 Task: Find a place to stay in Barranquilla, Colombia from 5th to 16th June for 2 guests, with self check-in, a price range of ₹7000 to ₹15000, an entire place, 1 bedroom, 2 beds, and an English-speaking host.
Action: Mouse moved to (450, 94)
Screenshot: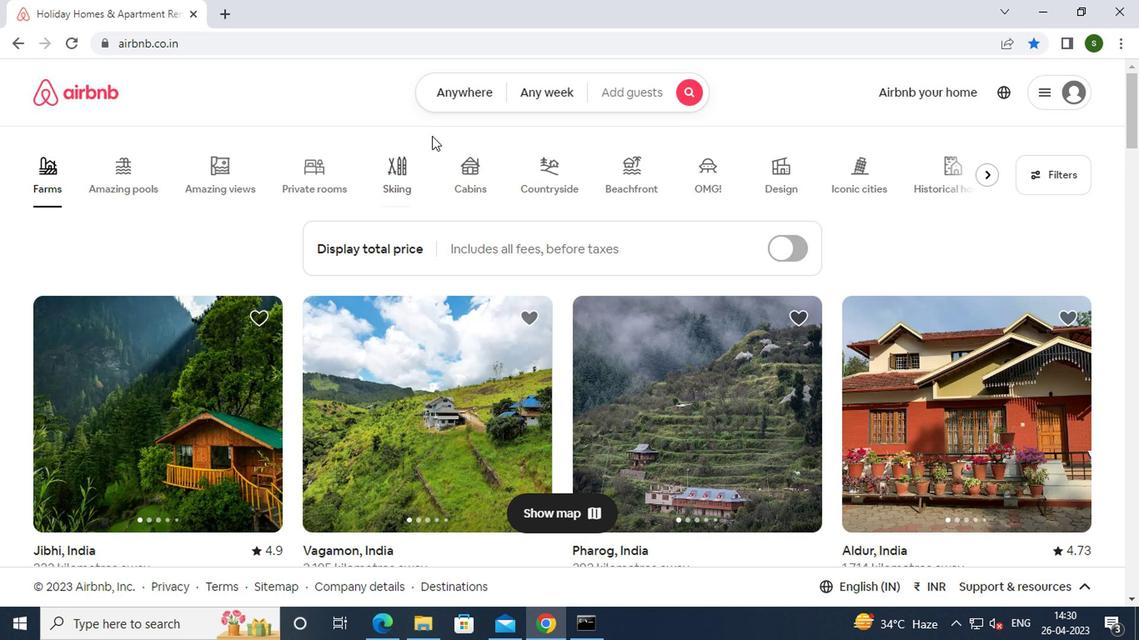 
Action: Mouse pressed left at (450, 94)
Screenshot: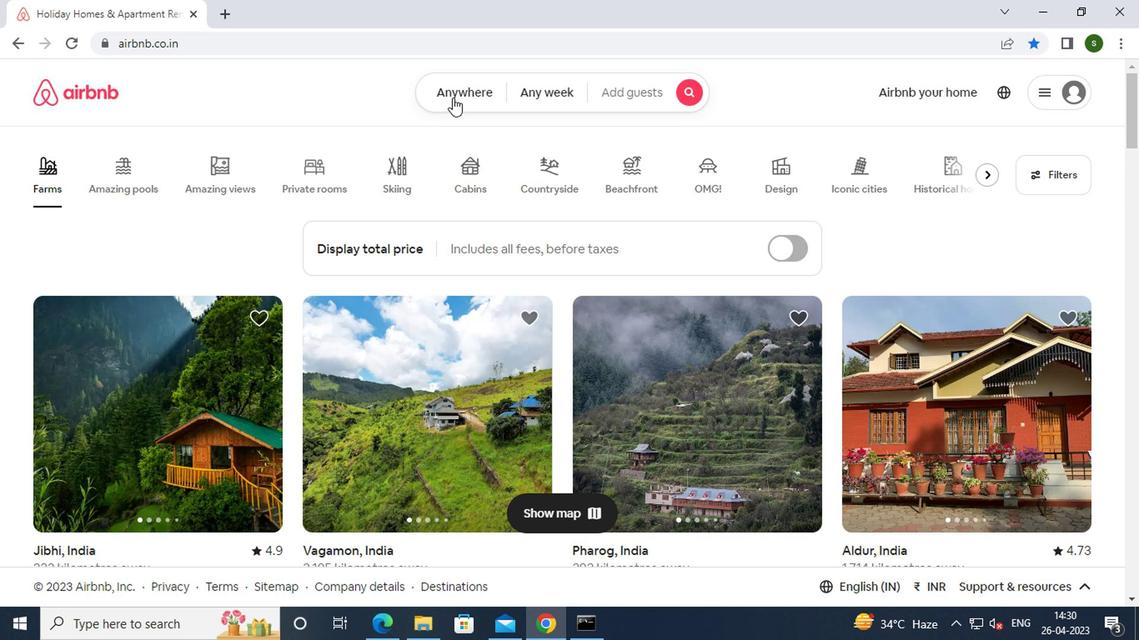 
Action: Mouse moved to (357, 154)
Screenshot: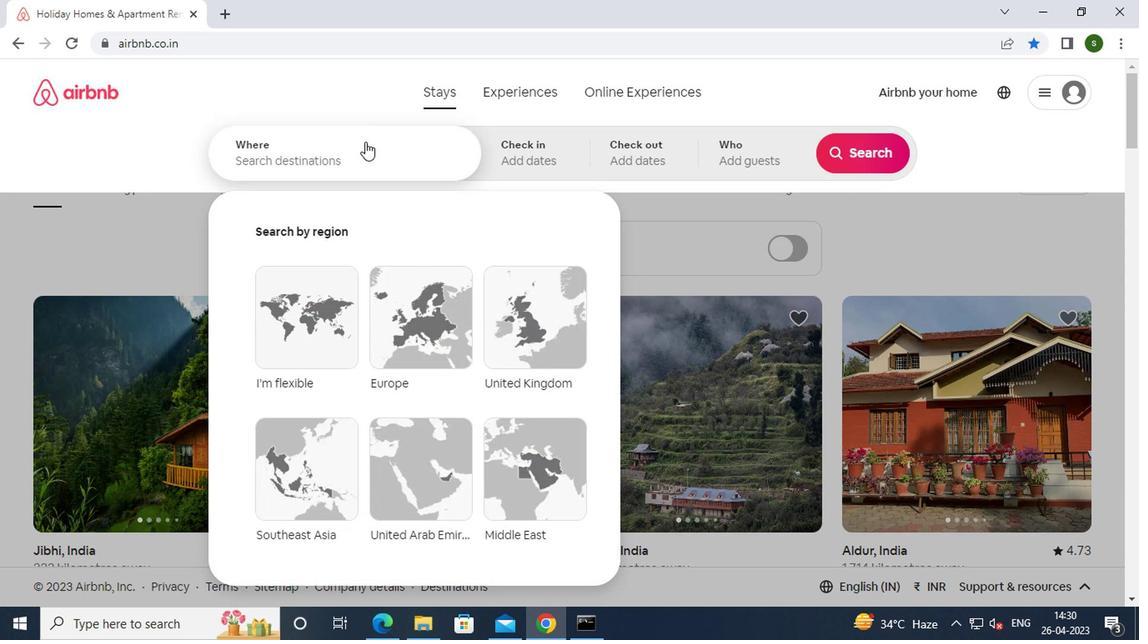 
Action: Mouse pressed left at (357, 154)
Screenshot: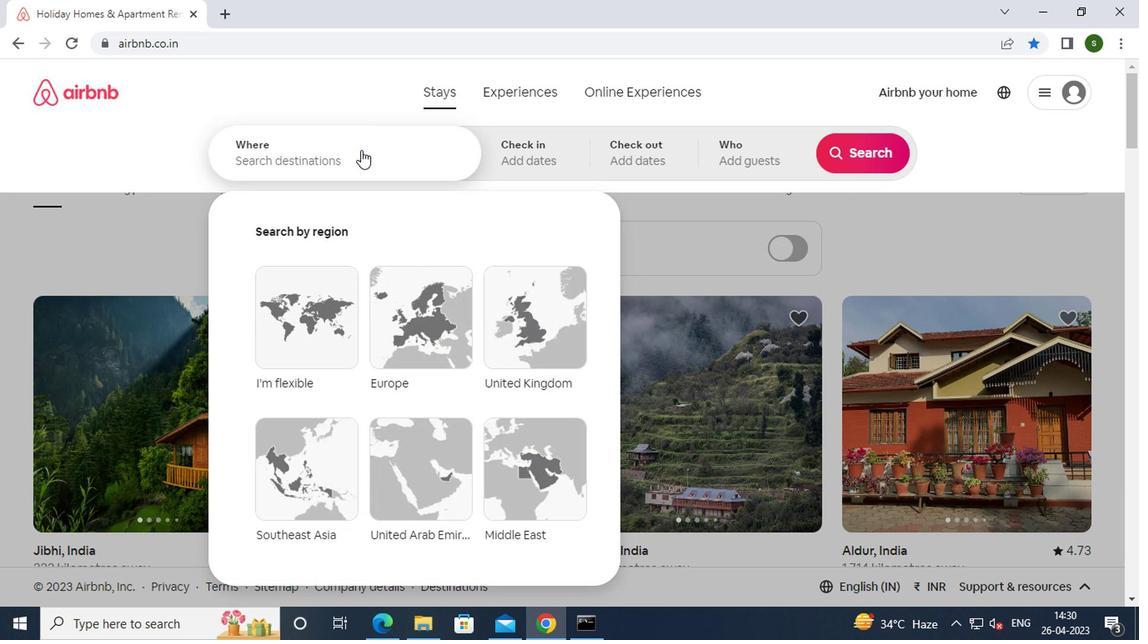 
Action: Key pressed b<Key.caps_lock>arranquilla
Screenshot: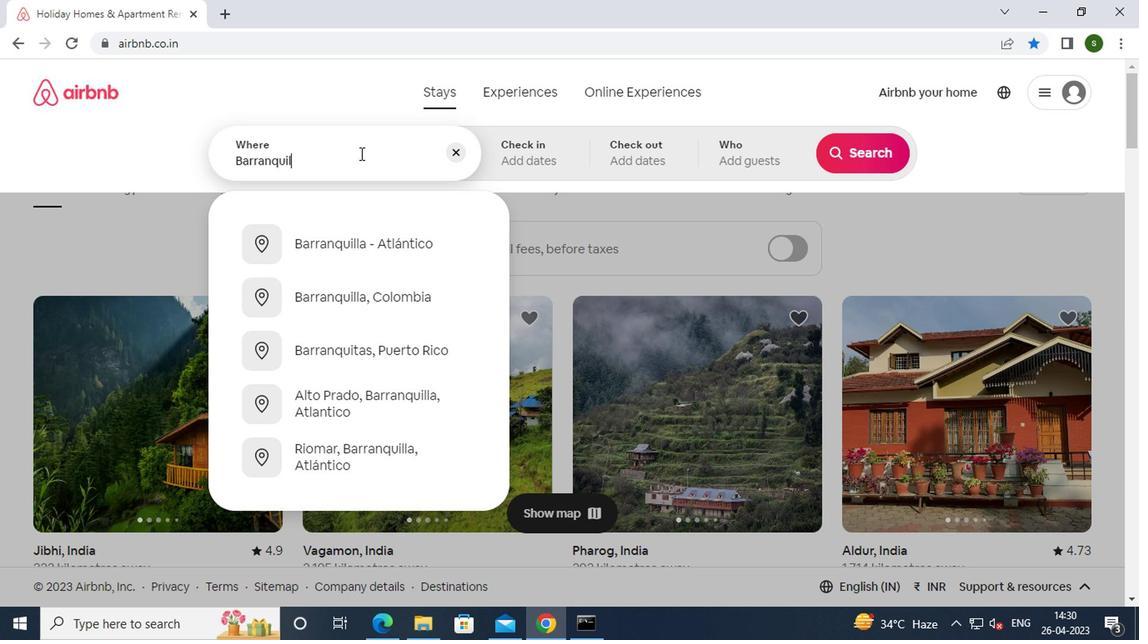 
Action: Mouse moved to (389, 297)
Screenshot: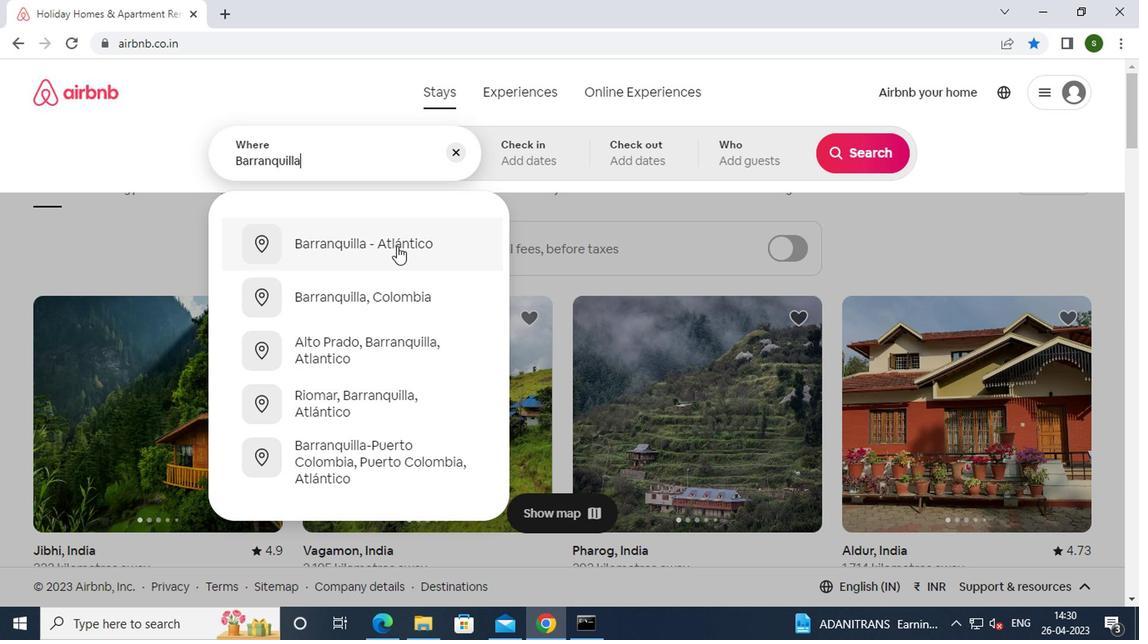
Action: Mouse pressed left at (389, 297)
Screenshot: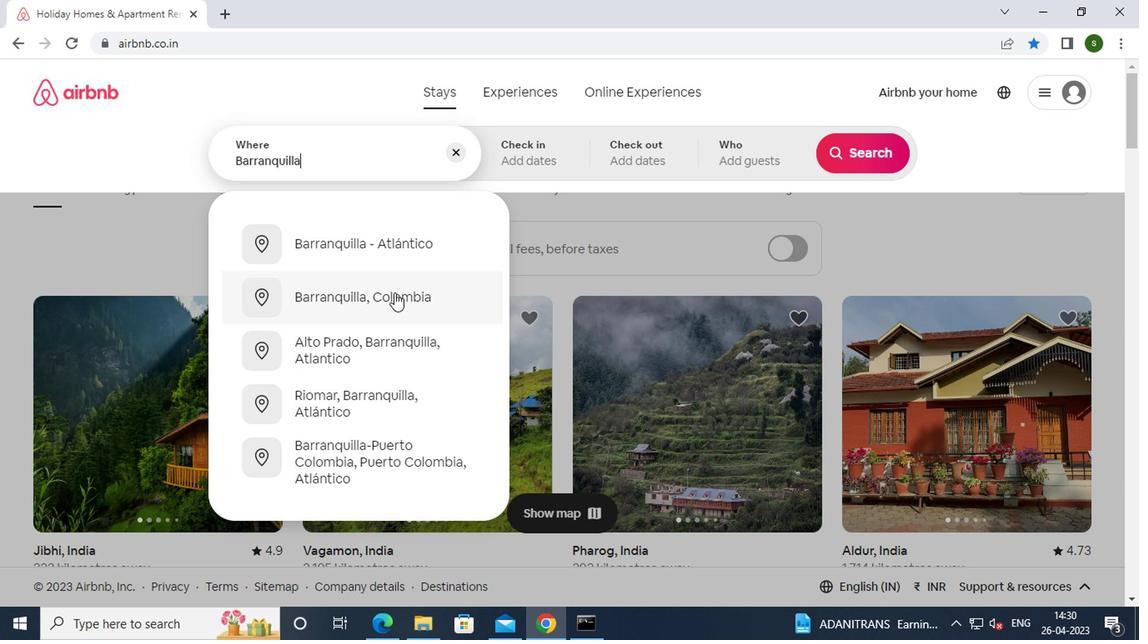
Action: Mouse moved to (851, 290)
Screenshot: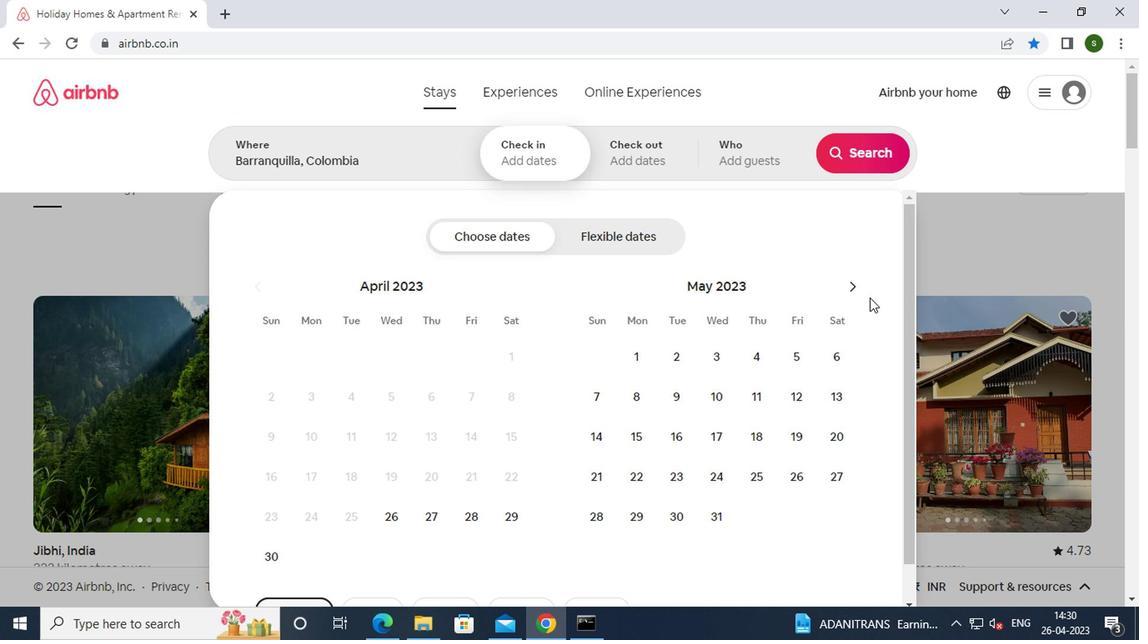 
Action: Mouse pressed left at (851, 290)
Screenshot: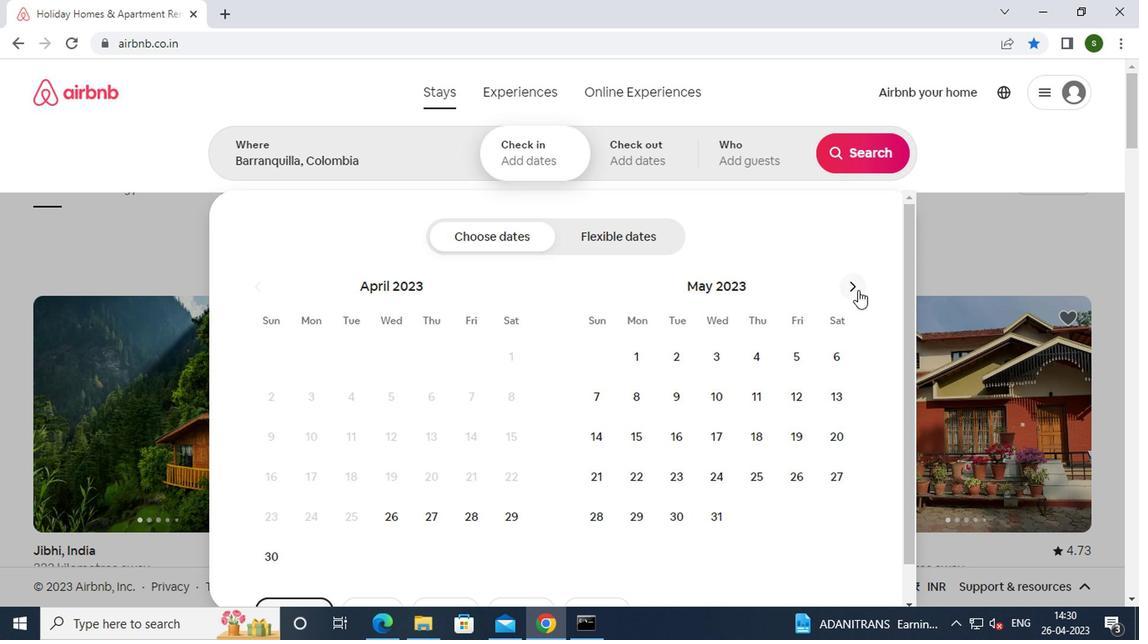 
Action: Mouse moved to (626, 395)
Screenshot: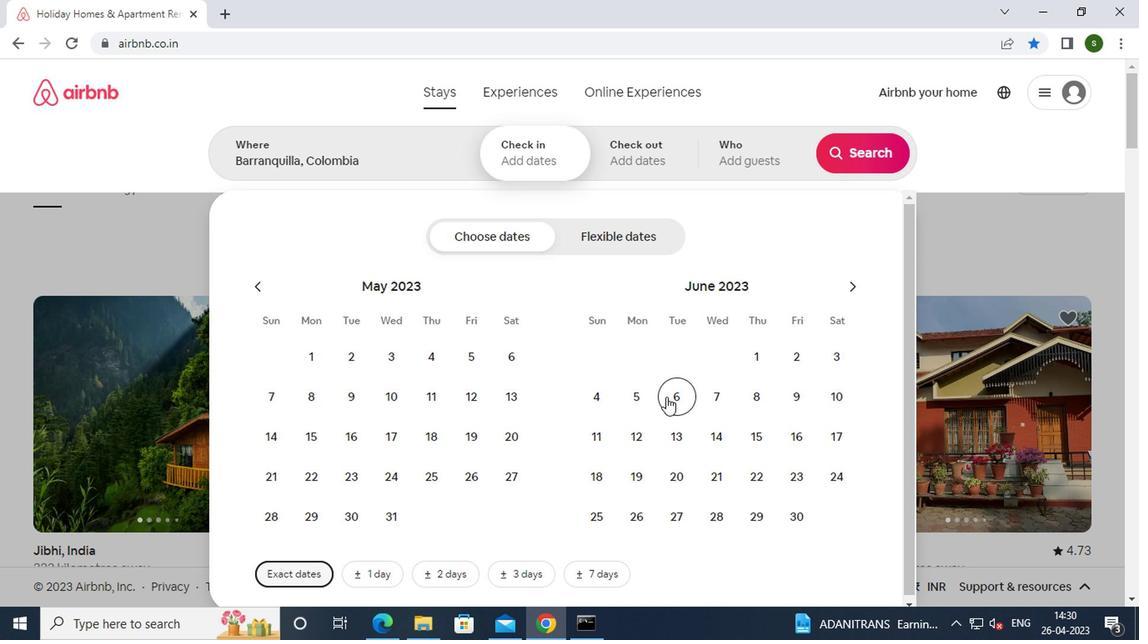 
Action: Mouse pressed left at (626, 395)
Screenshot: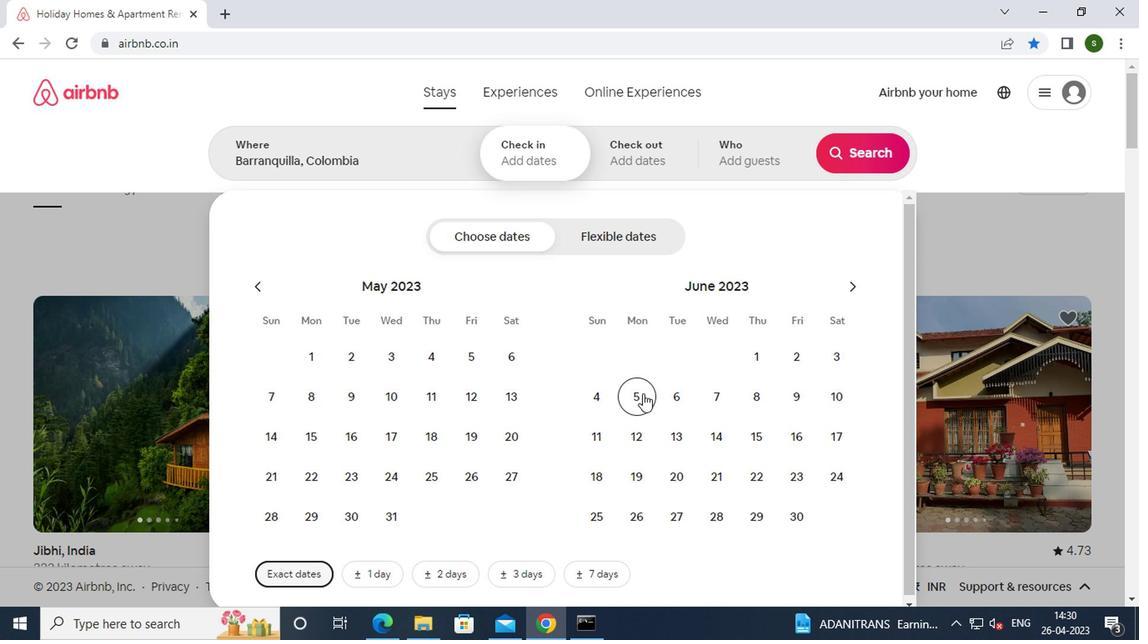 
Action: Mouse moved to (788, 437)
Screenshot: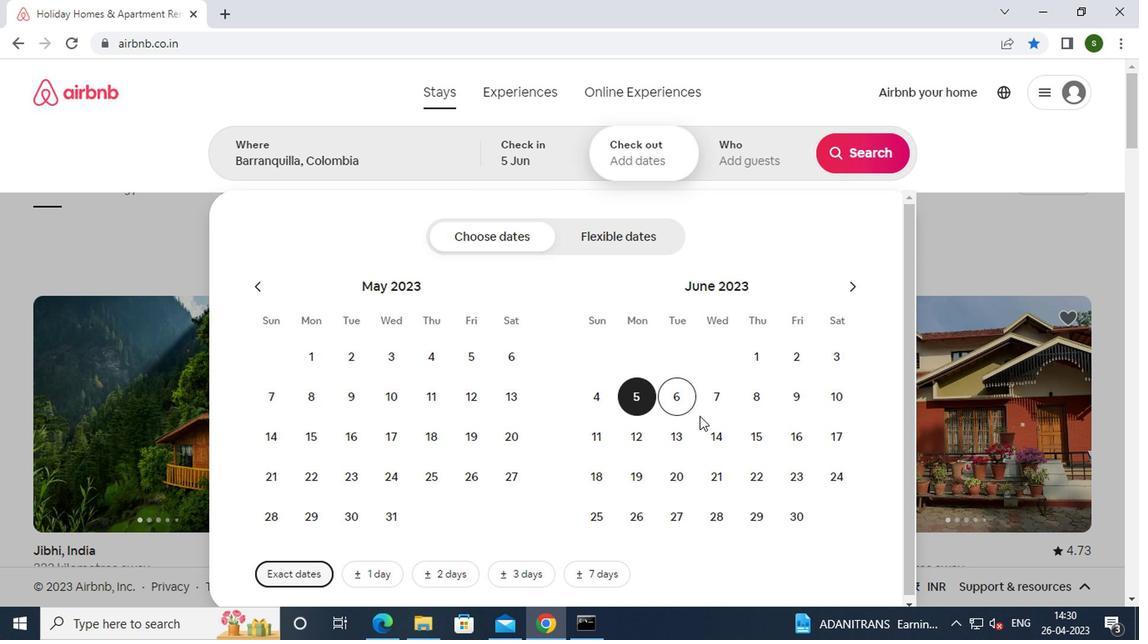 
Action: Mouse pressed left at (788, 437)
Screenshot: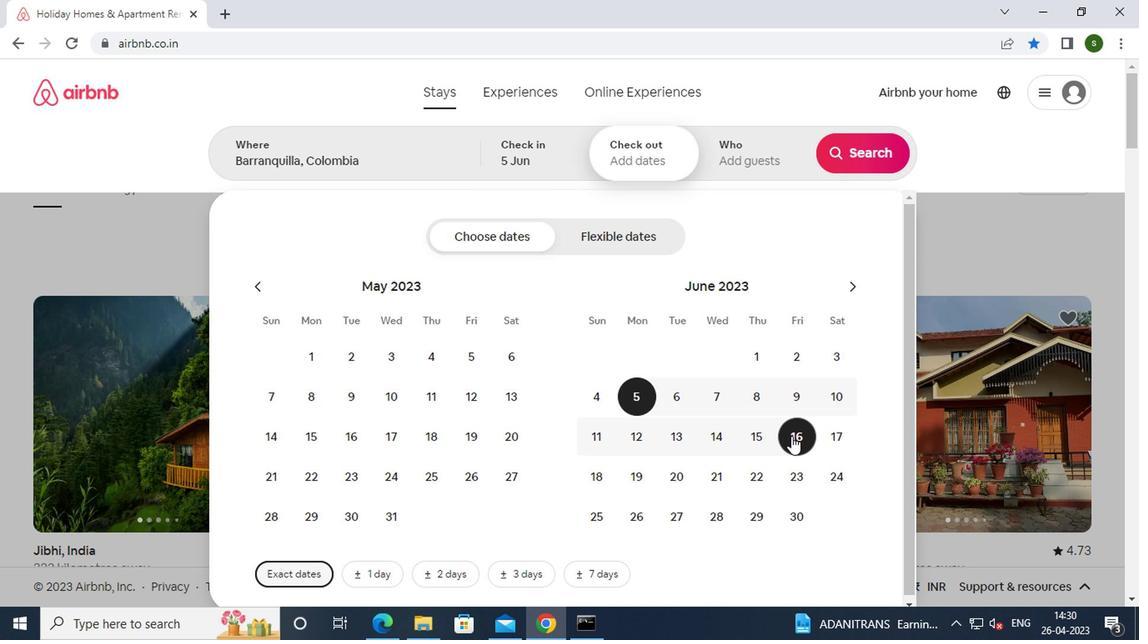 
Action: Mouse moved to (754, 164)
Screenshot: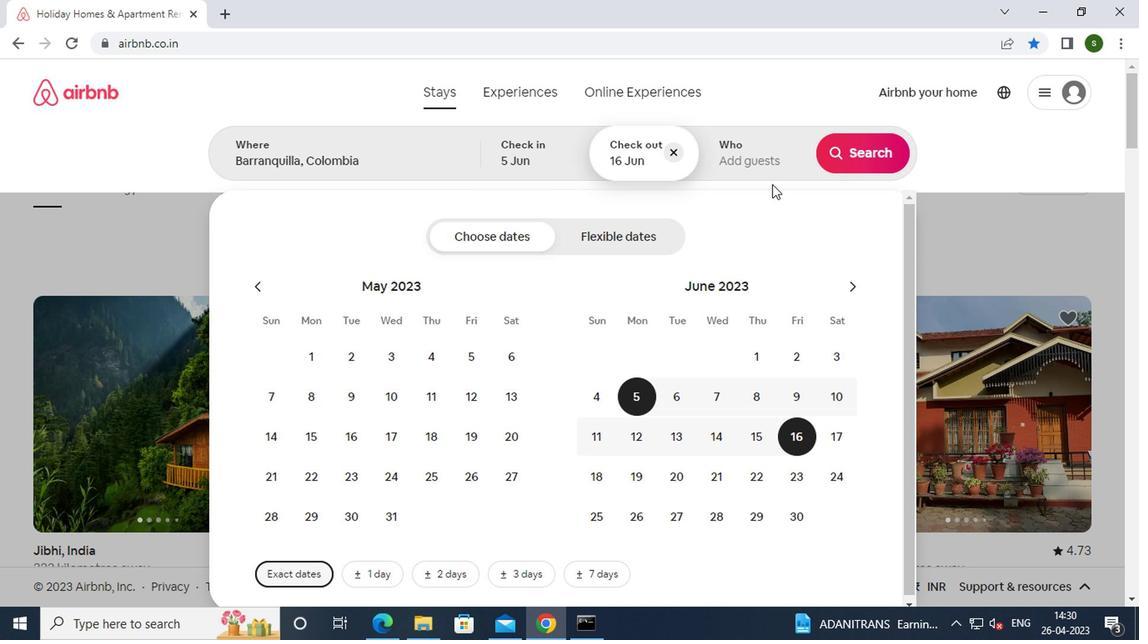 
Action: Mouse pressed left at (754, 164)
Screenshot: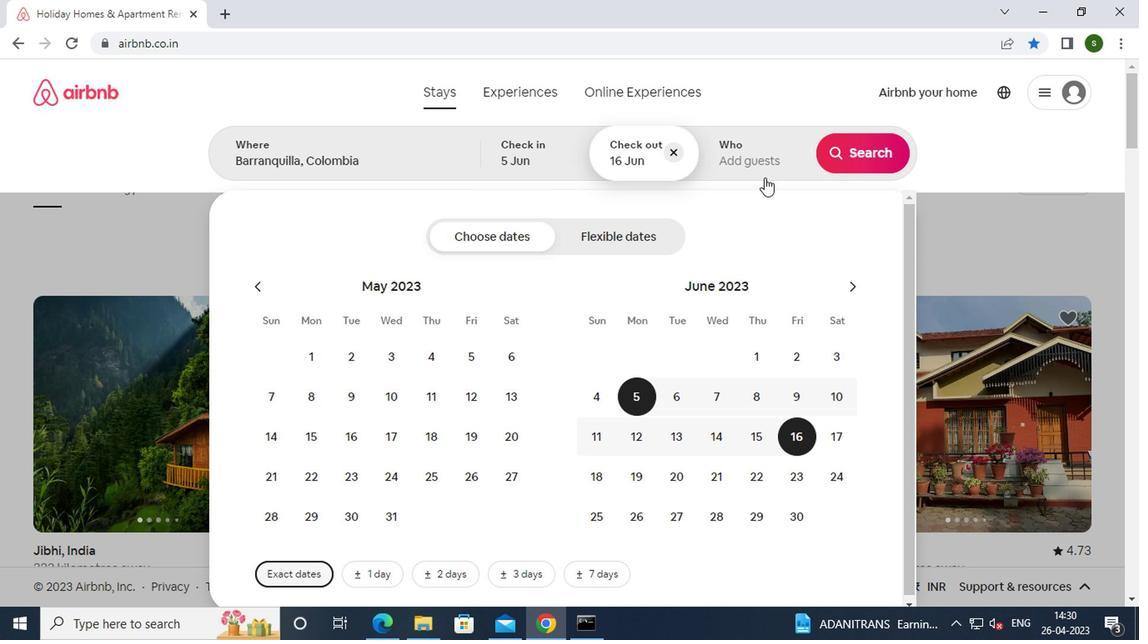 
Action: Mouse moved to (862, 240)
Screenshot: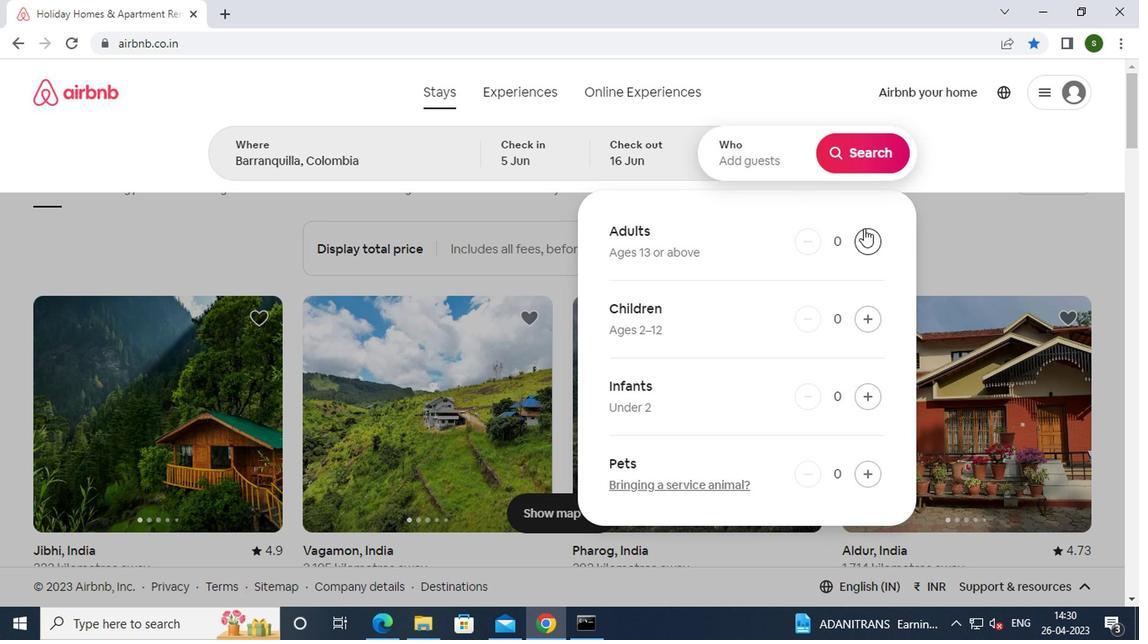 
Action: Mouse pressed left at (862, 240)
Screenshot: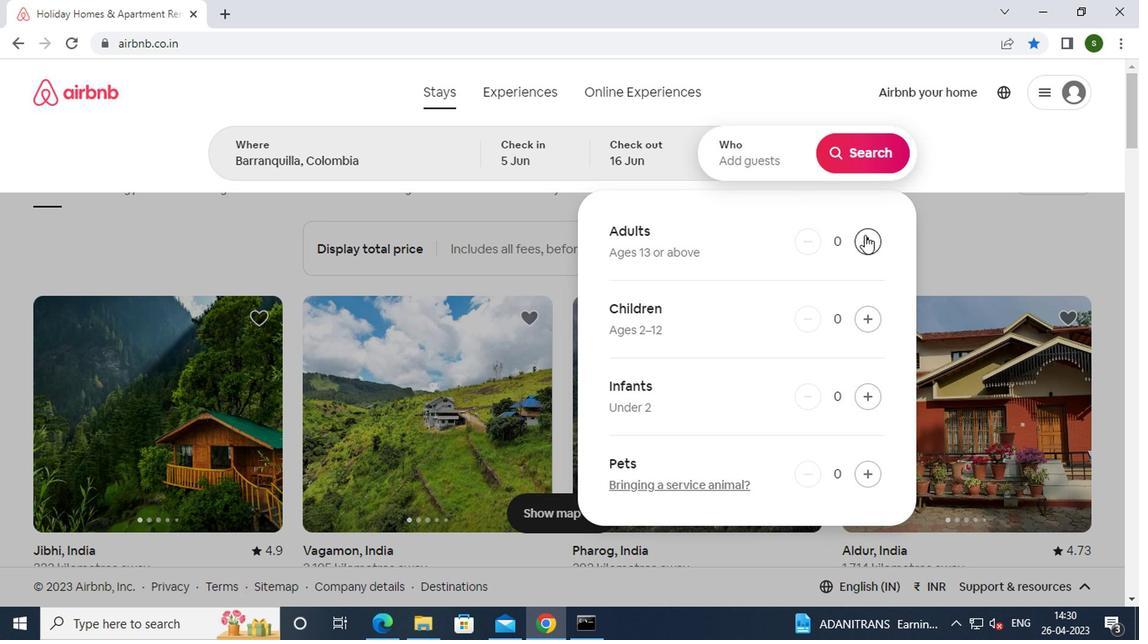 
Action: Mouse pressed left at (862, 240)
Screenshot: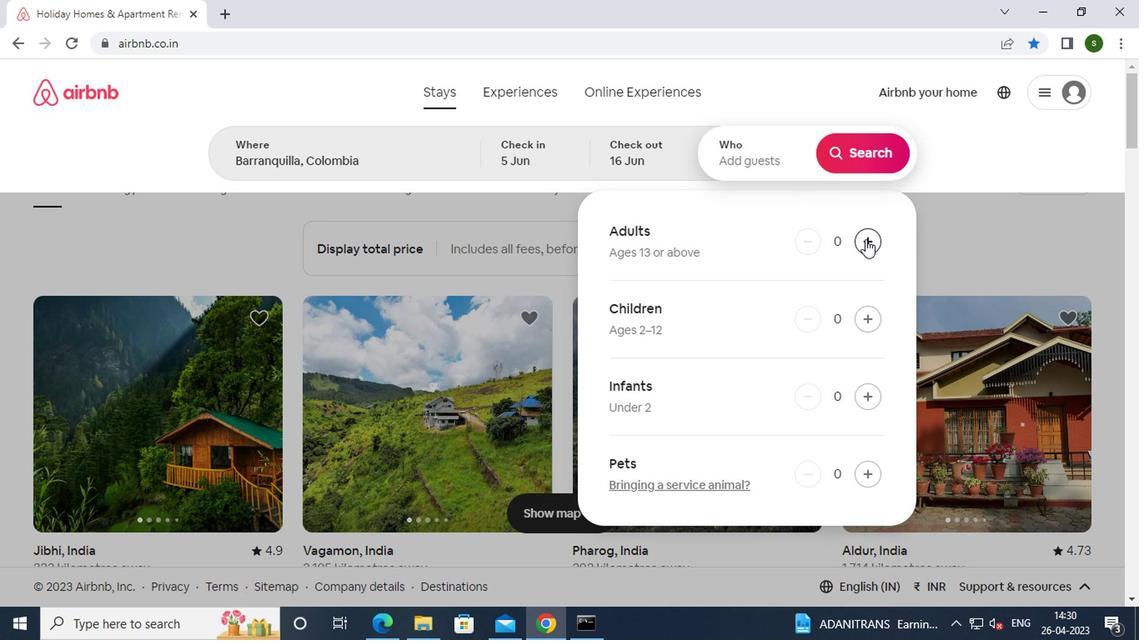 
Action: Mouse moved to (856, 166)
Screenshot: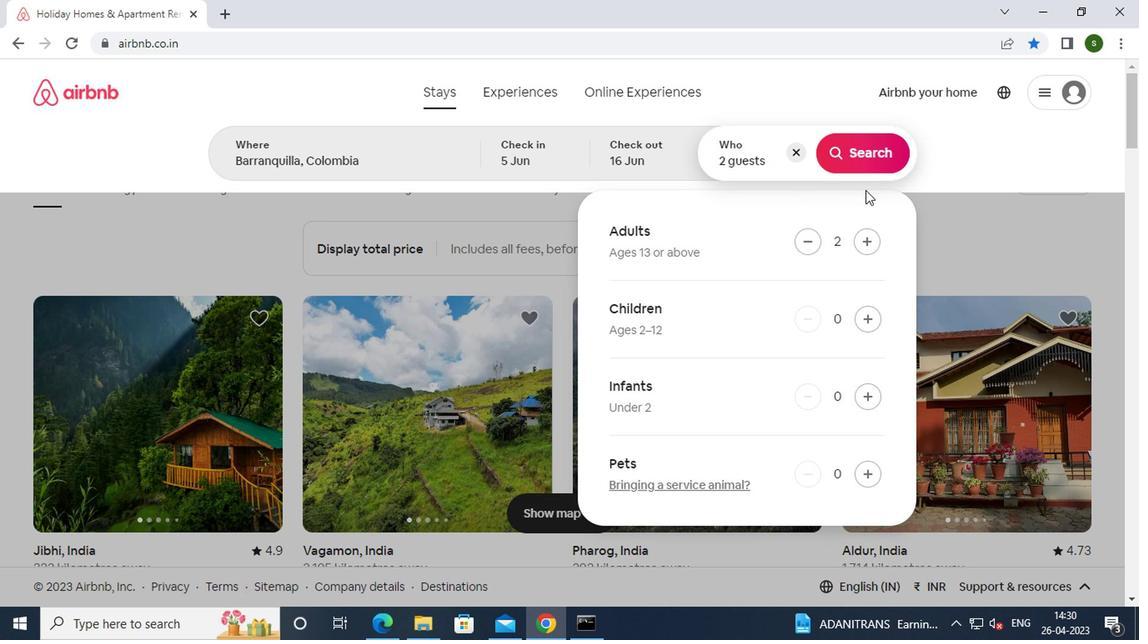 
Action: Mouse pressed left at (856, 166)
Screenshot: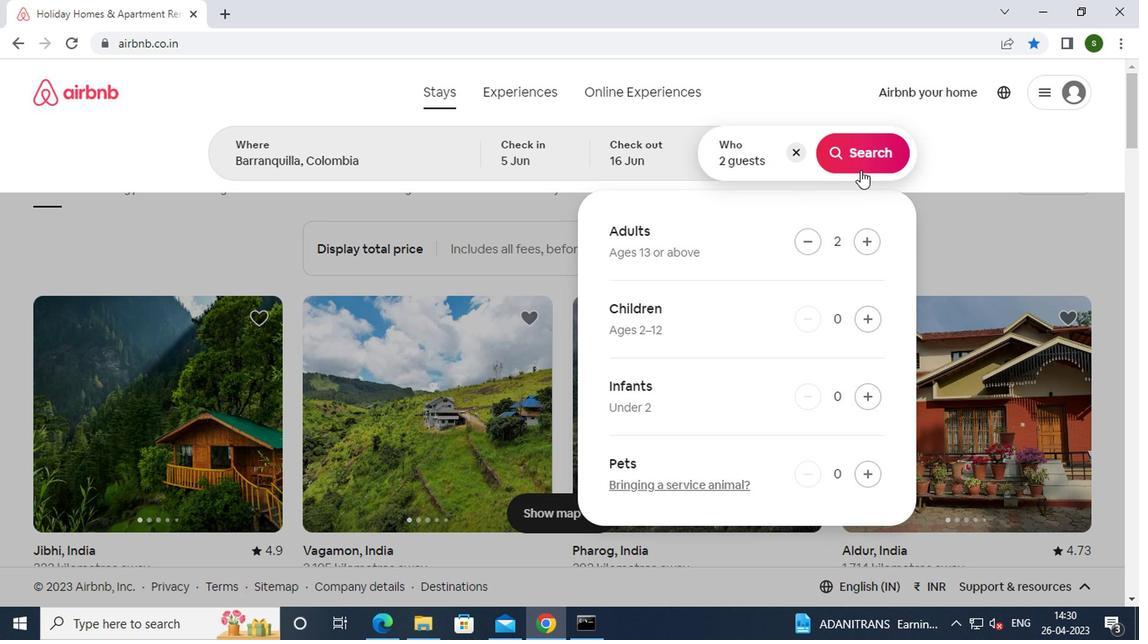 
Action: Mouse moved to (1052, 163)
Screenshot: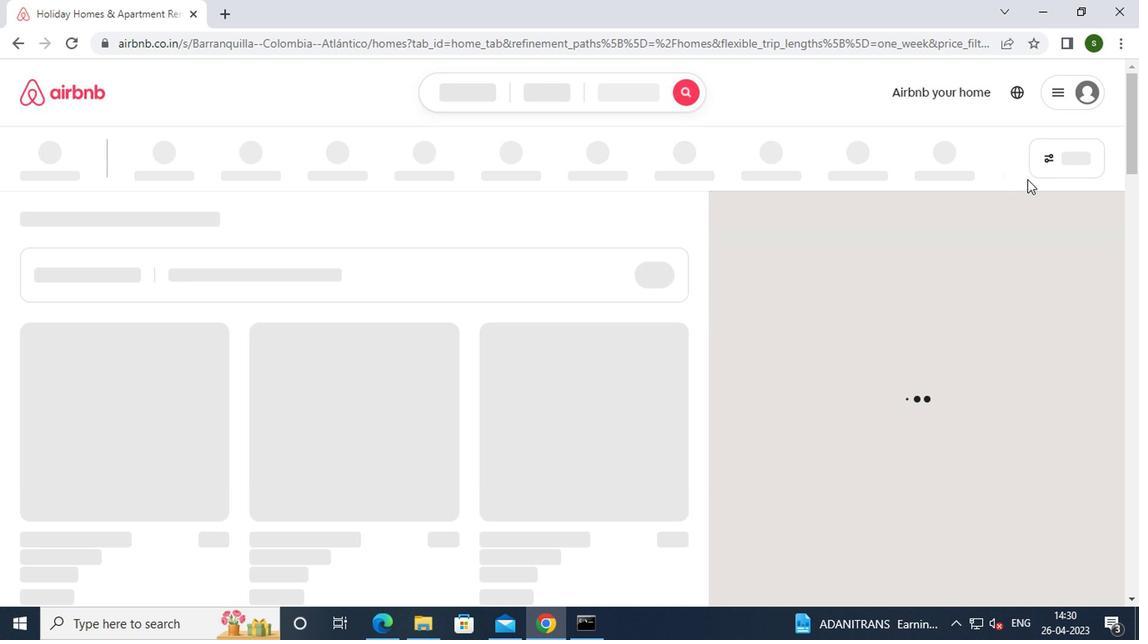 
Action: Mouse pressed left at (1052, 163)
Screenshot: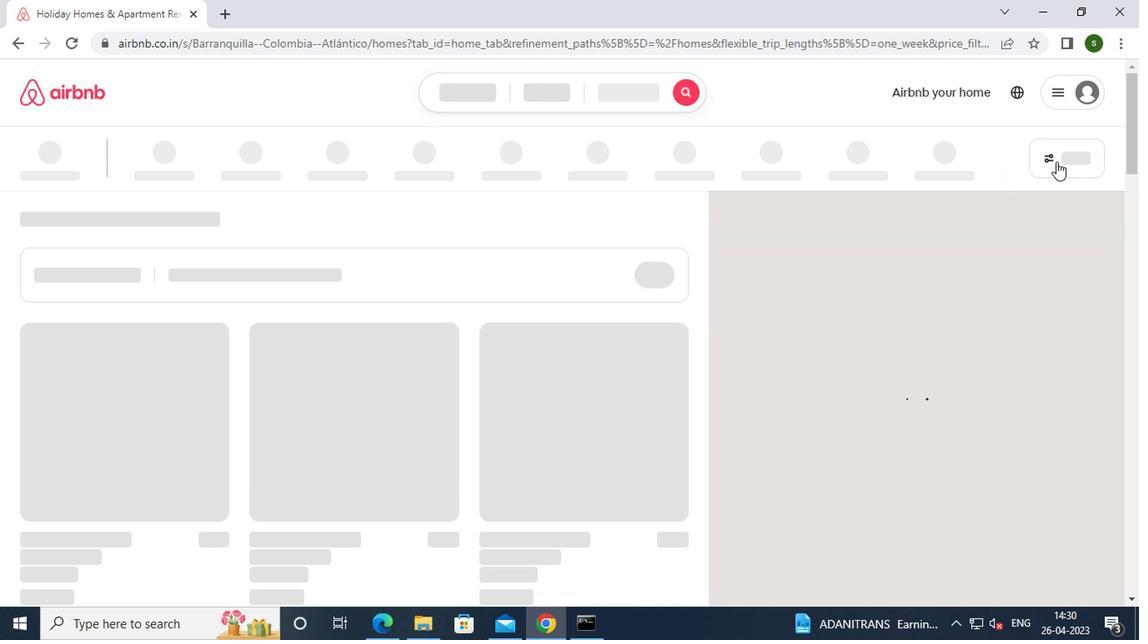 
Action: Mouse moved to (451, 373)
Screenshot: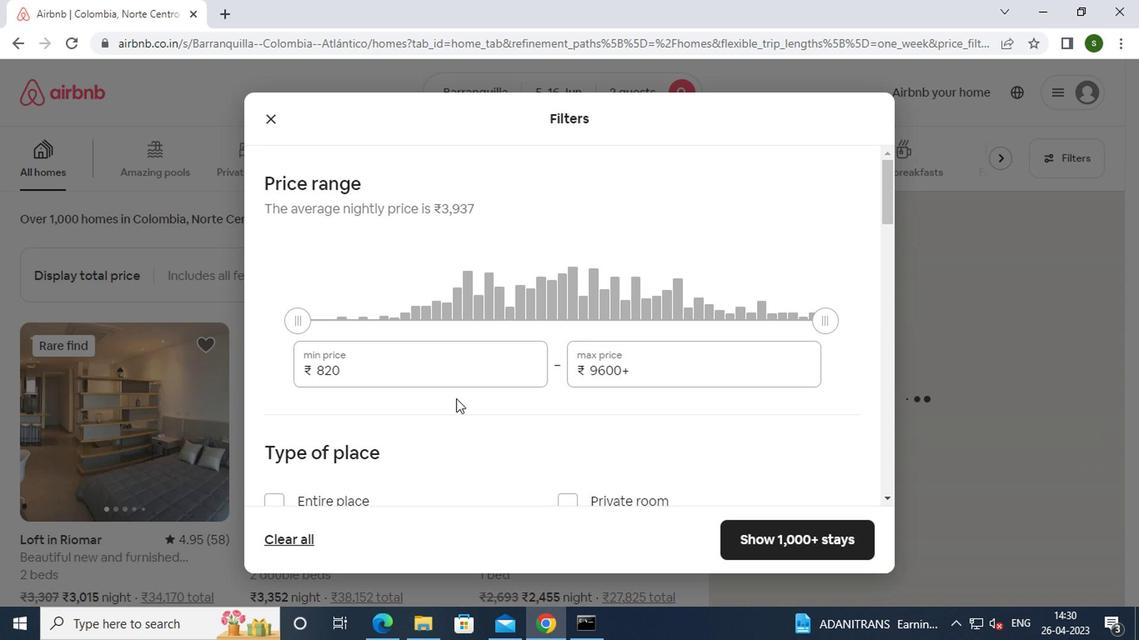 
Action: Mouse pressed left at (451, 373)
Screenshot: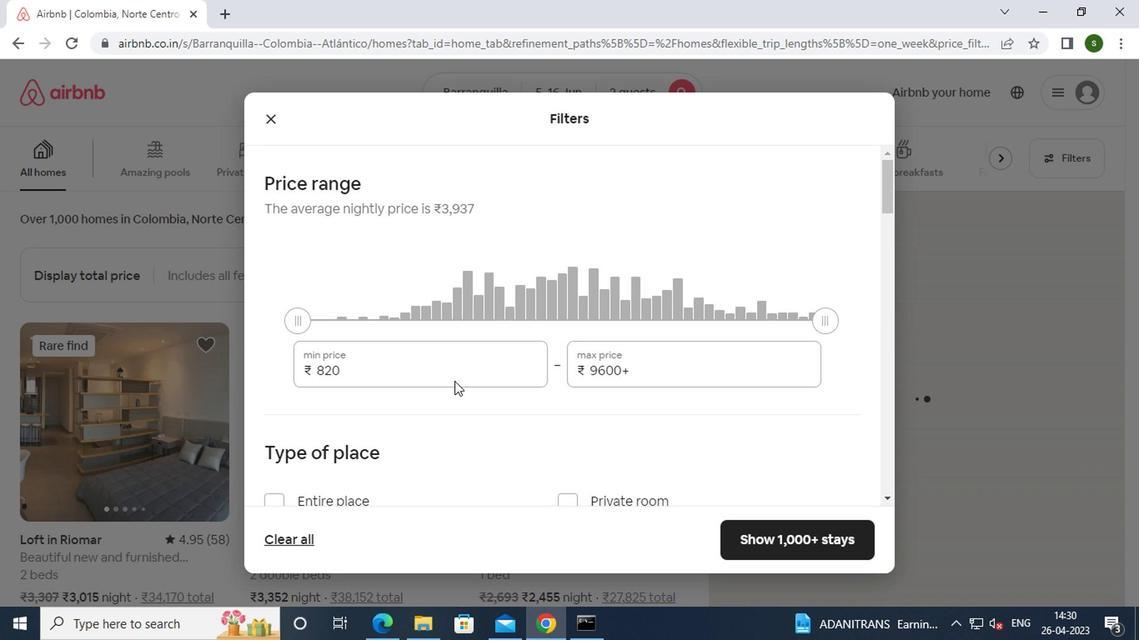 
Action: Mouse moved to (449, 363)
Screenshot: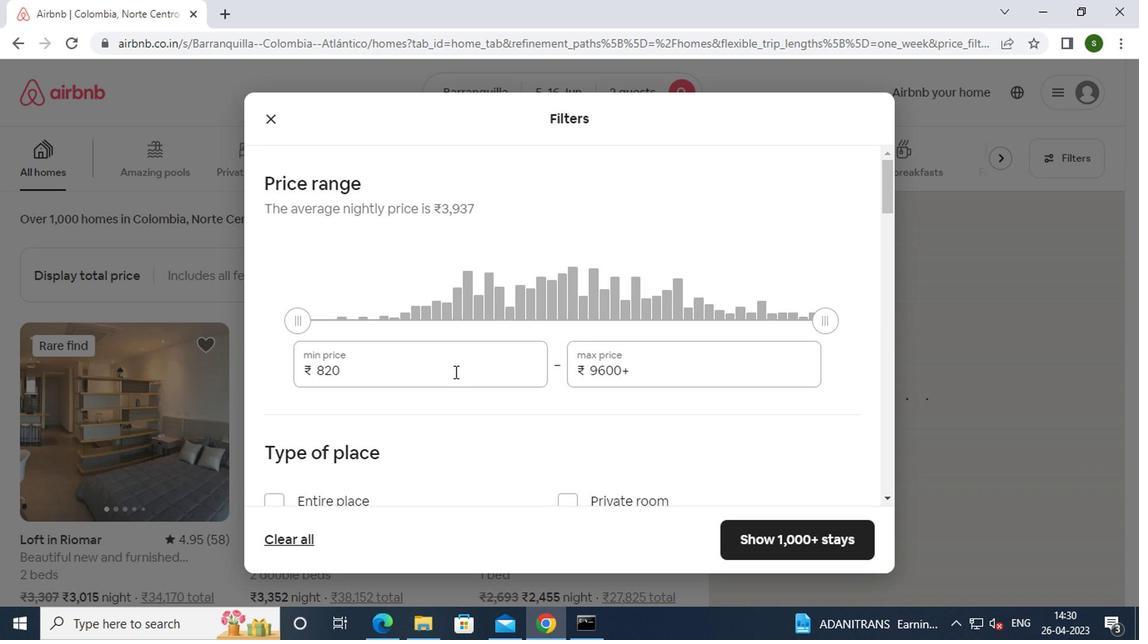 
Action: Key pressed <Key.backspace><Key.backspace><Key.backspace><Key.backspace>7000
Screenshot: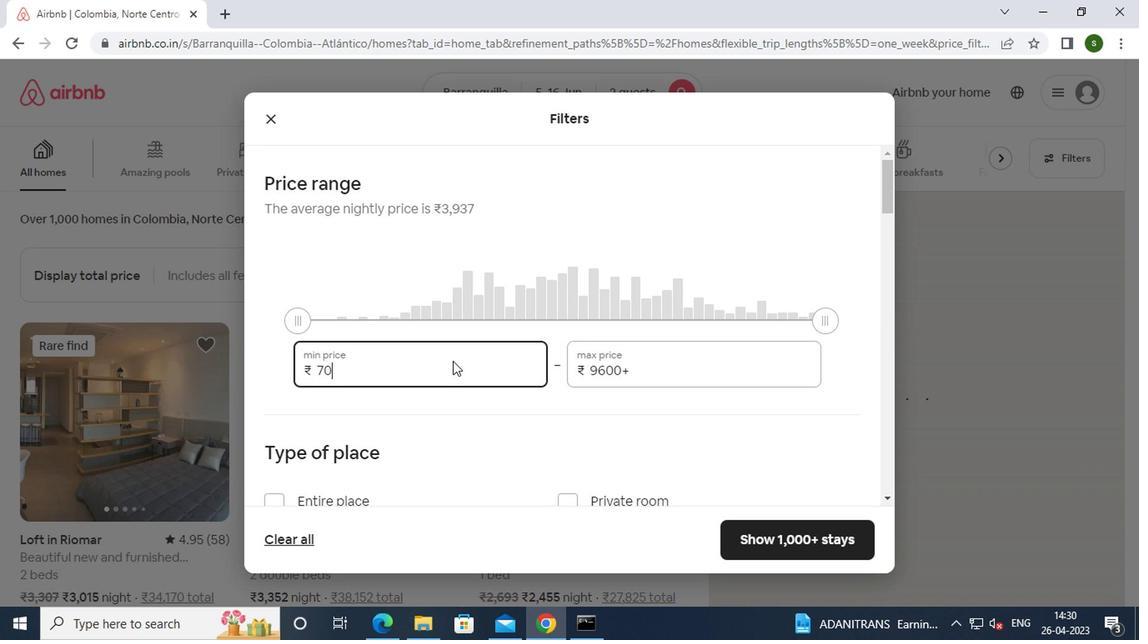 
Action: Mouse moved to (648, 373)
Screenshot: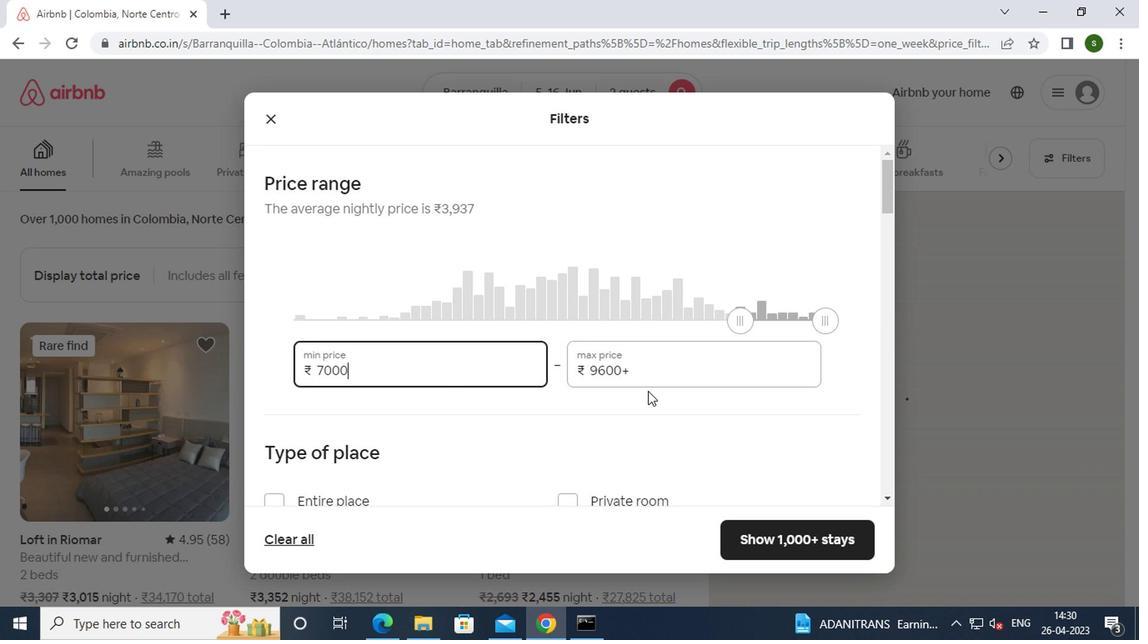
Action: Mouse pressed left at (648, 373)
Screenshot: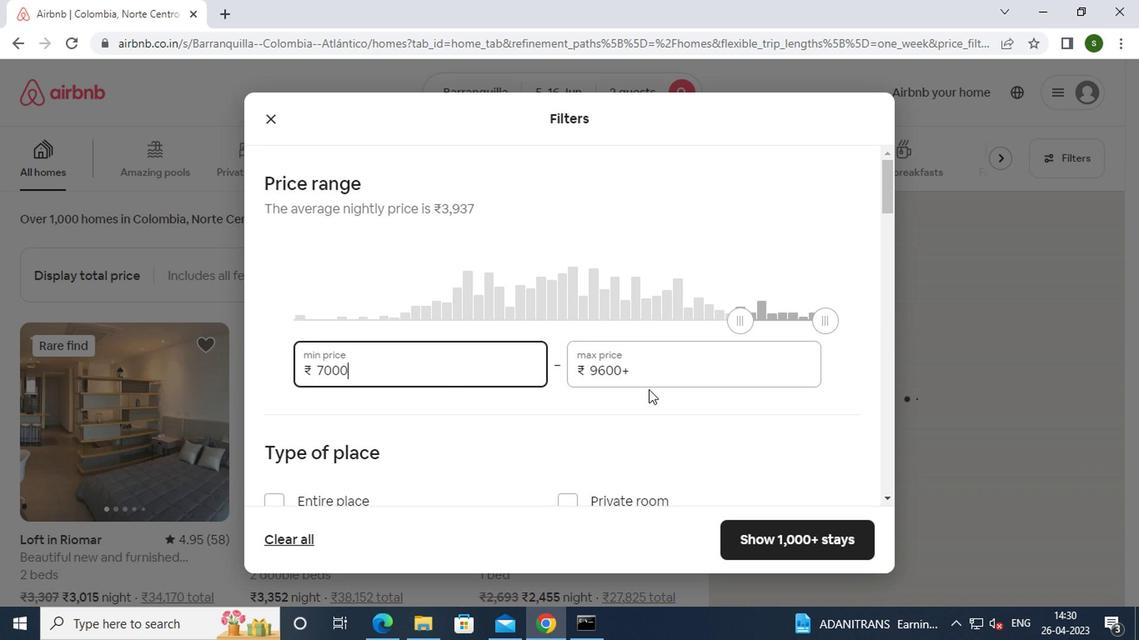 
Action: Key pressed <Key.backspace><Key.backspace><Key.backspace><Key.backspace><Key.backspace><Key.backspace><Key.backspace><Key.backspace><Key.backspace><Key.backspace><Key.backspace>15000
Screenshot: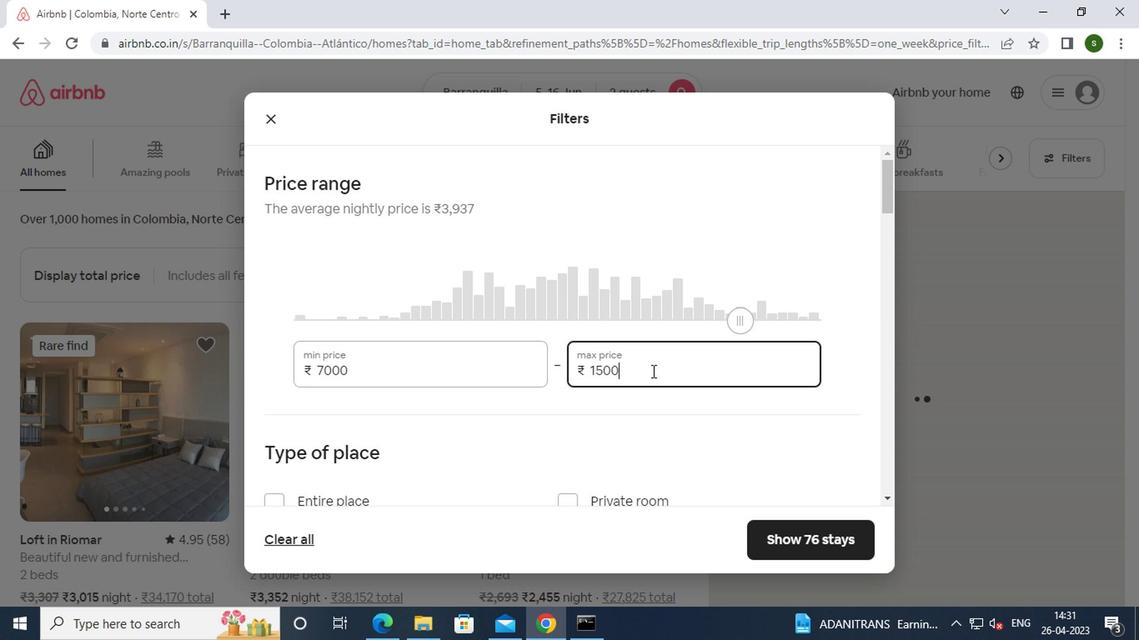 
Action: Mouse moved to (569, 389)
Screenshot: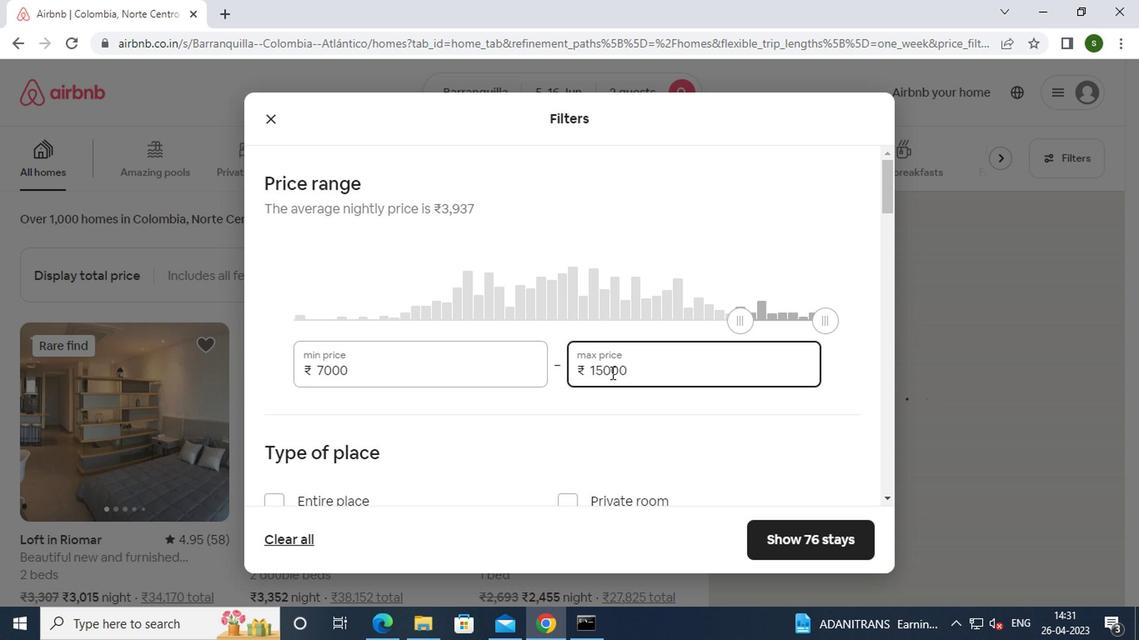 
Action: Mouse scrolled (569, 388) with delta (0, -1)
Screenshot: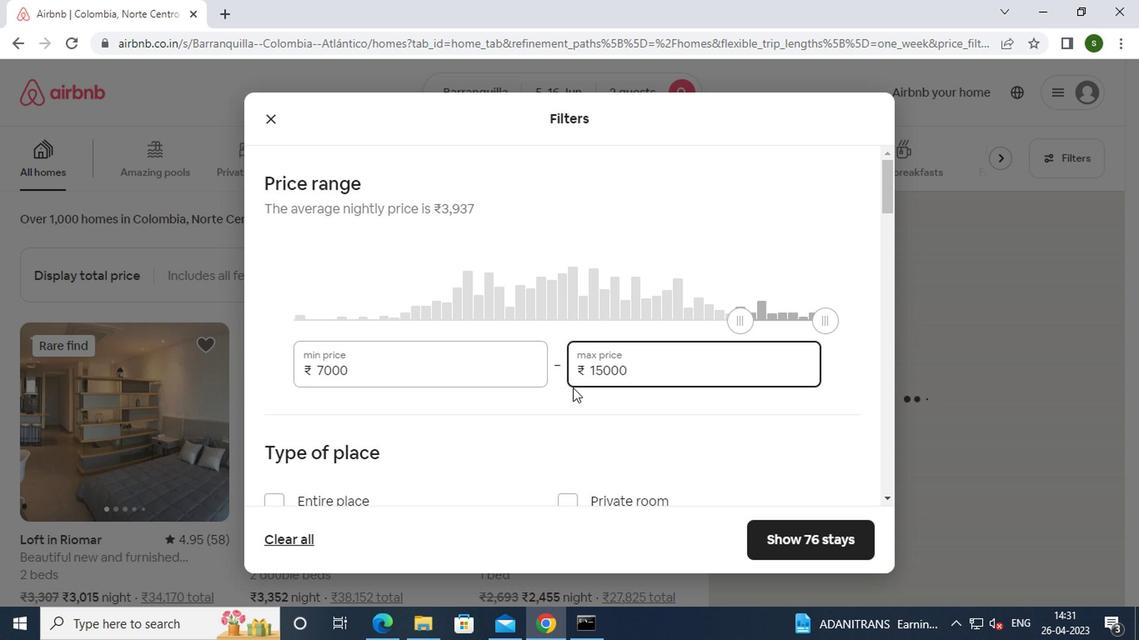
Action: Mouse scrolled (569, 388) with delta (0, -1)
Screenshot: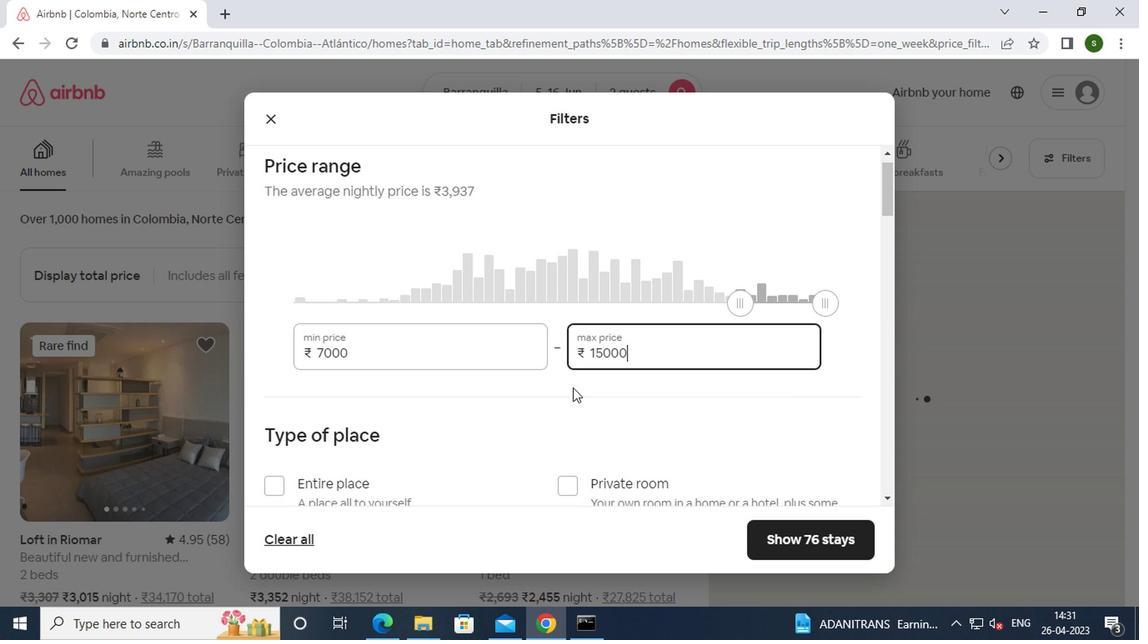 
Action: Mouse moved to (338, 349)
Screenshot: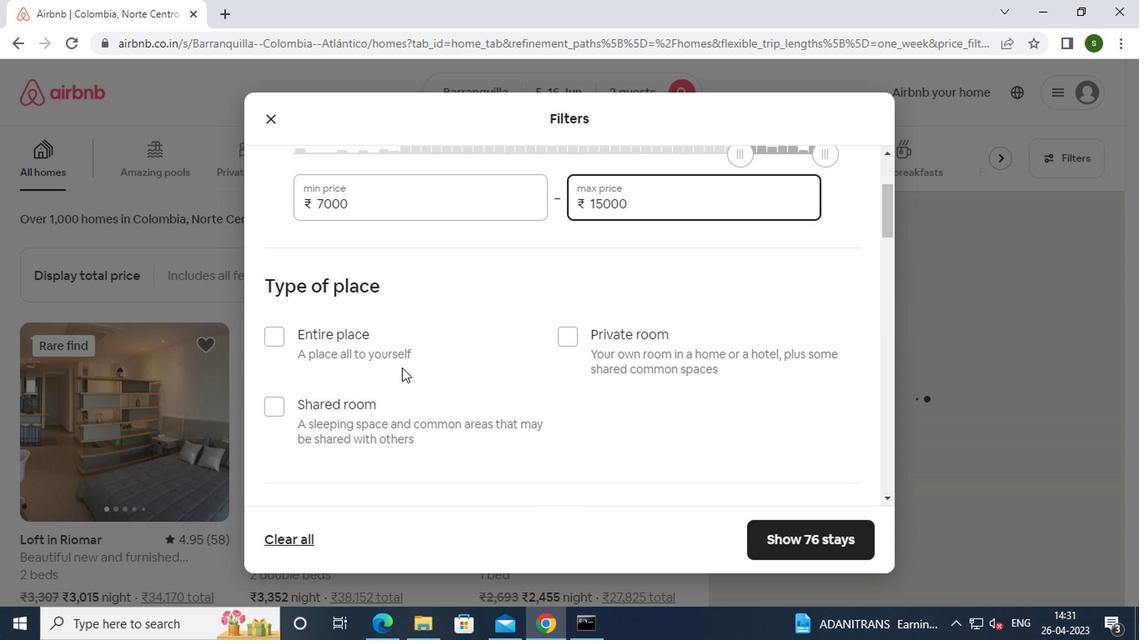 
Action: Mouse pressed left at (338, 349)
Screenshot: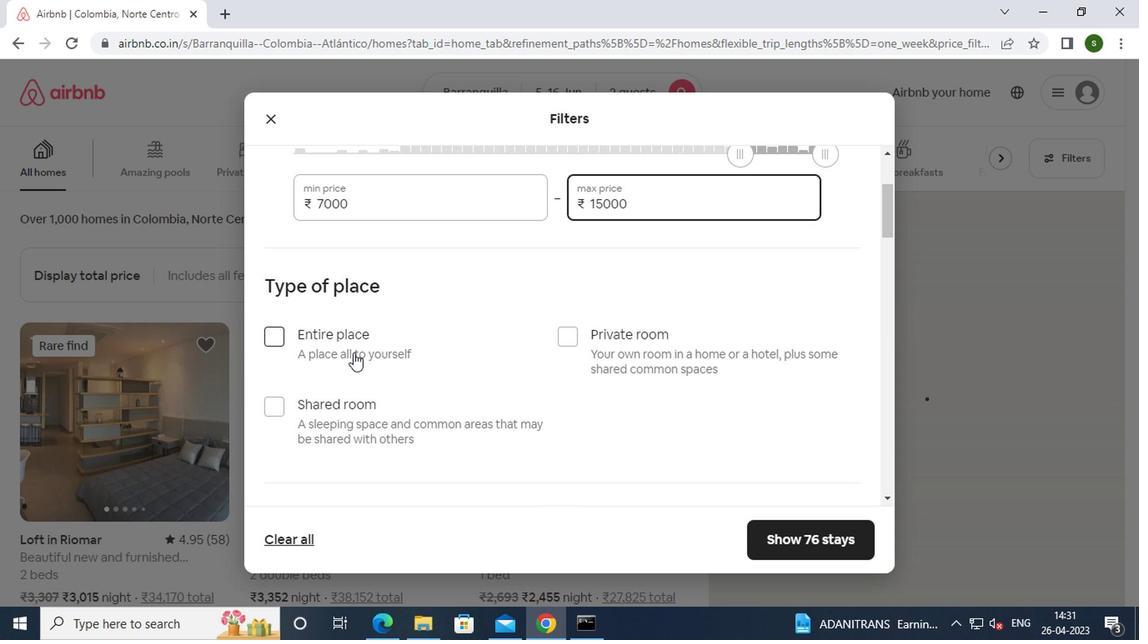 
Action: Mouse moved to (413, 336)
Screenshot: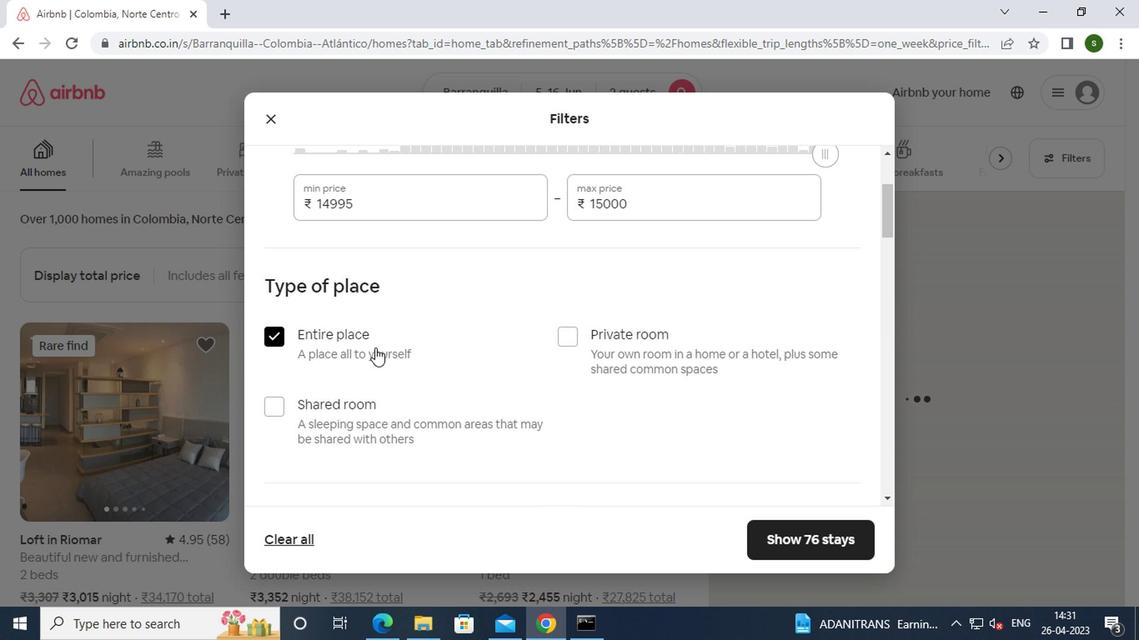 
Action: Mouse scrolled (413, 335) with delta (0, -1)
Screenshot: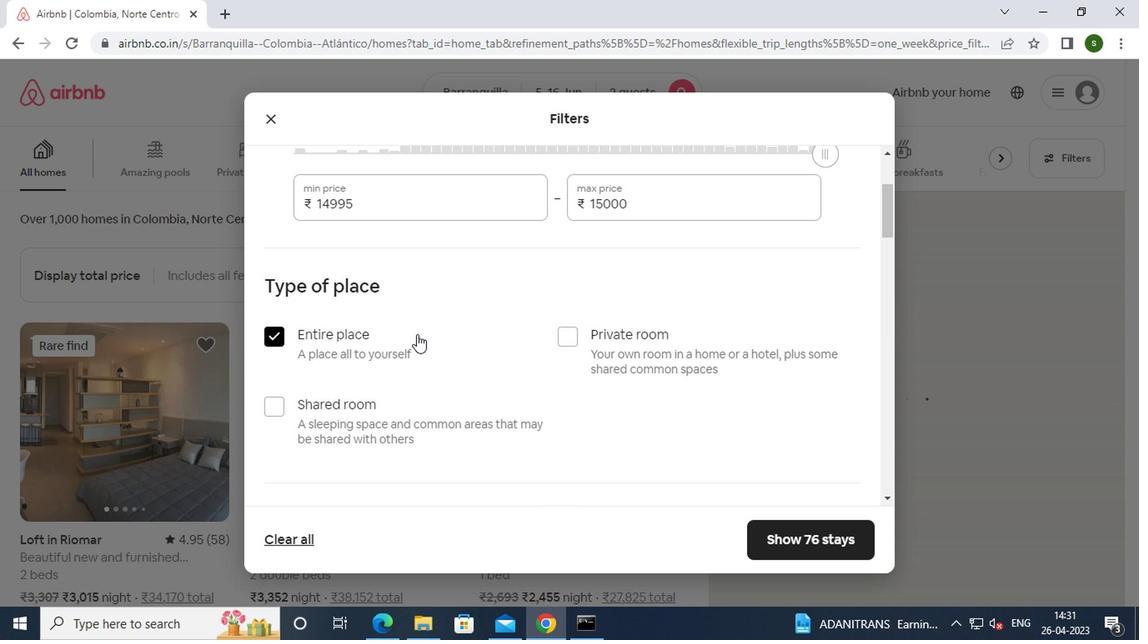 
Action: Mouse scrolled (413, 335) with delta (0, -1)
Screenshot: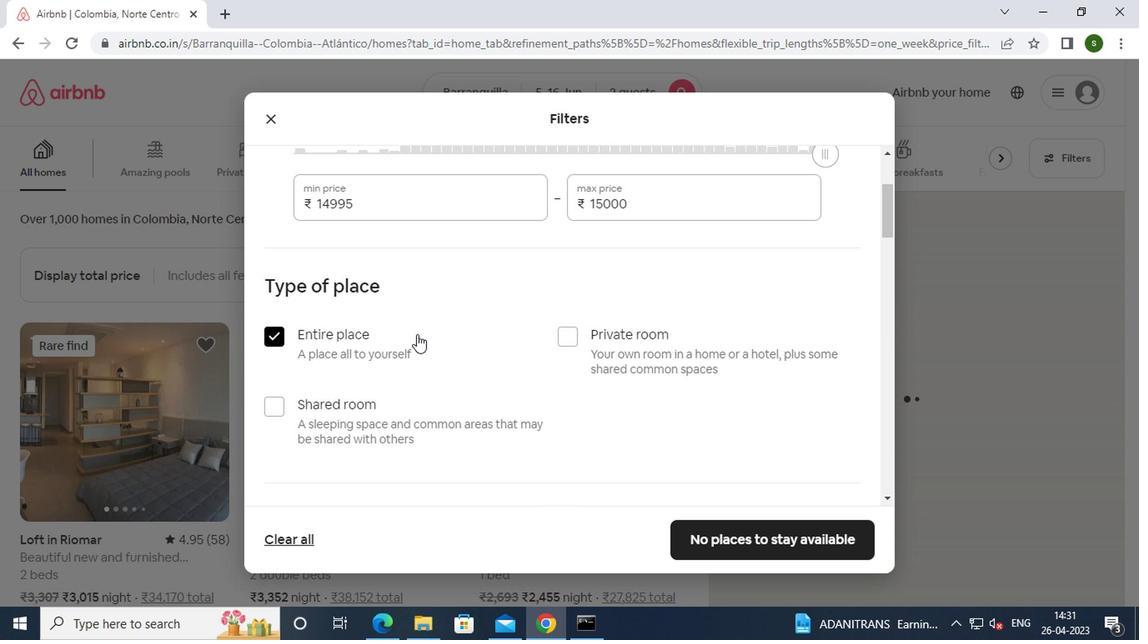 
Action: Mouse scrolled (413, 335) with delta (0, -1)
Screenshot: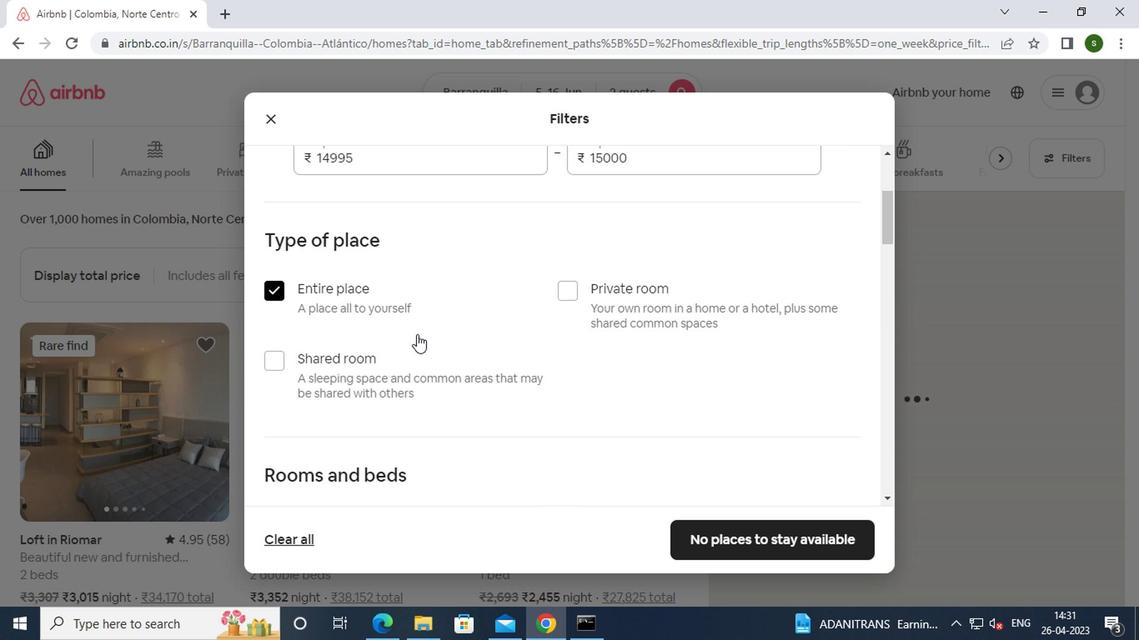 
Action: Mouse moved to (354, 361)
Screenshot: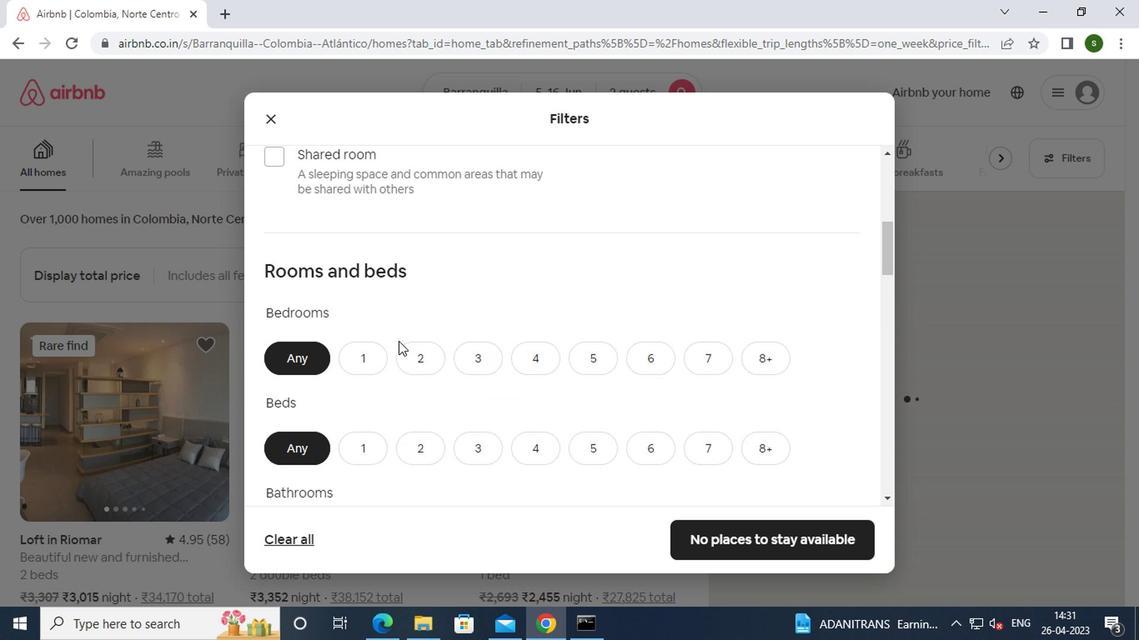 
Action: Mouse pressed left at (354, 361)
Screenshot: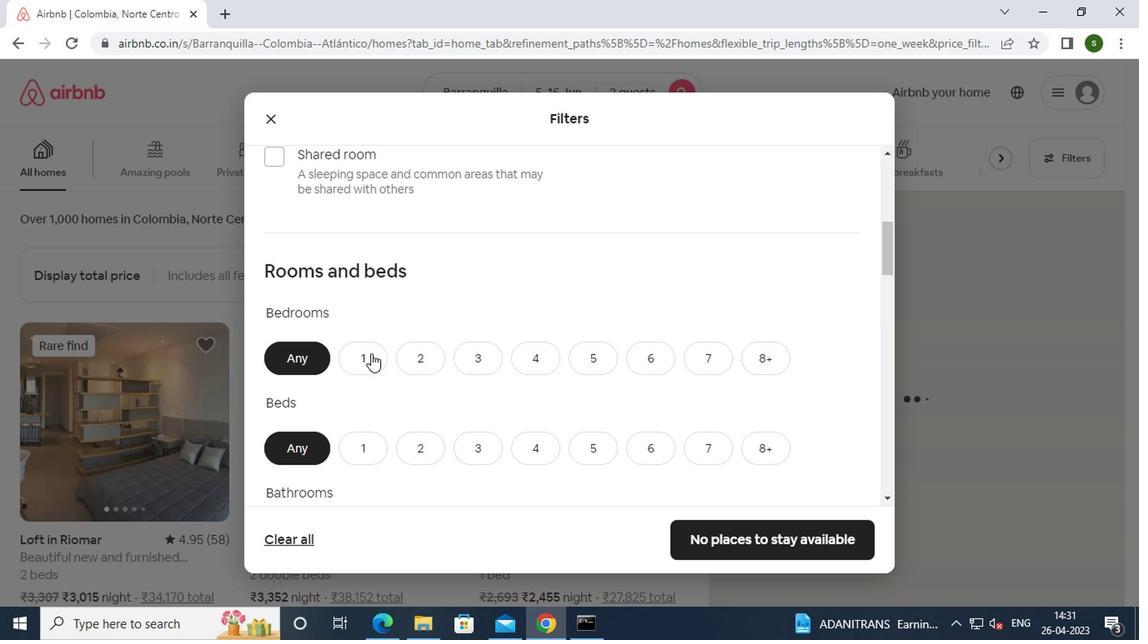 
Action: Mouse moved to (353, 439)
Screenshot: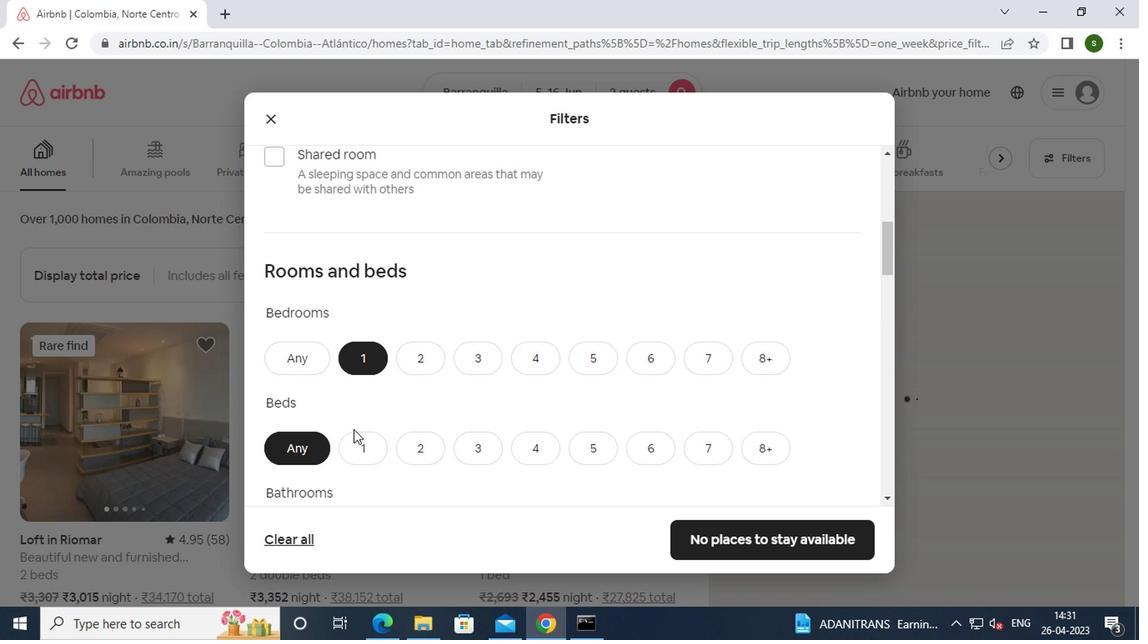 
Action: Mouse pressed left at (353, 439)
Screenshot: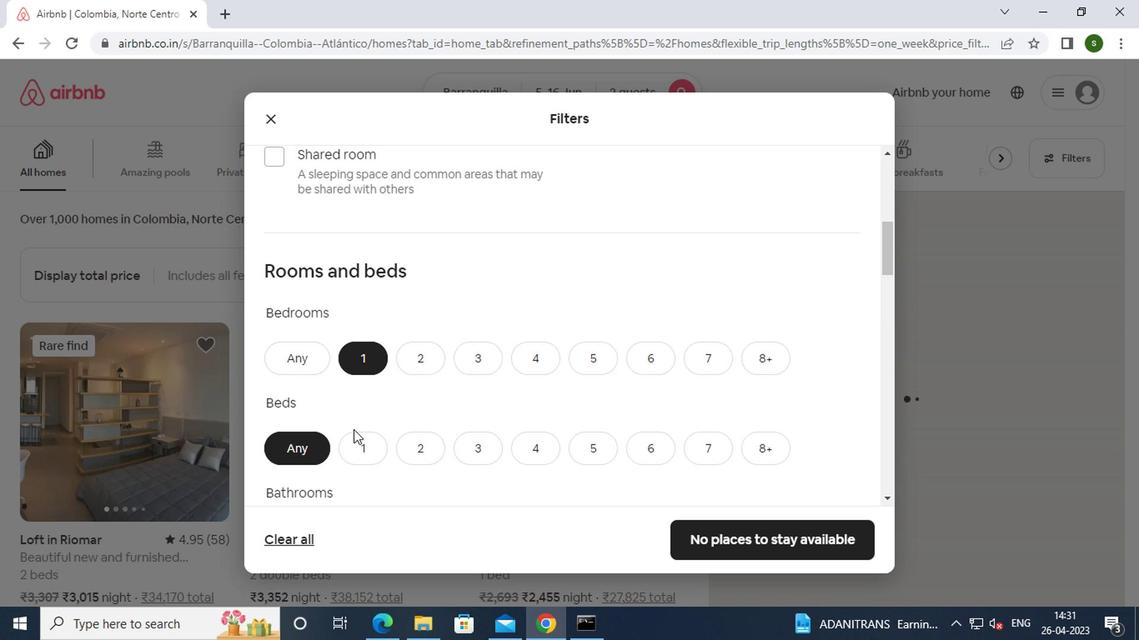 
Action: Mouse moved to (412, 385)
Screenshot: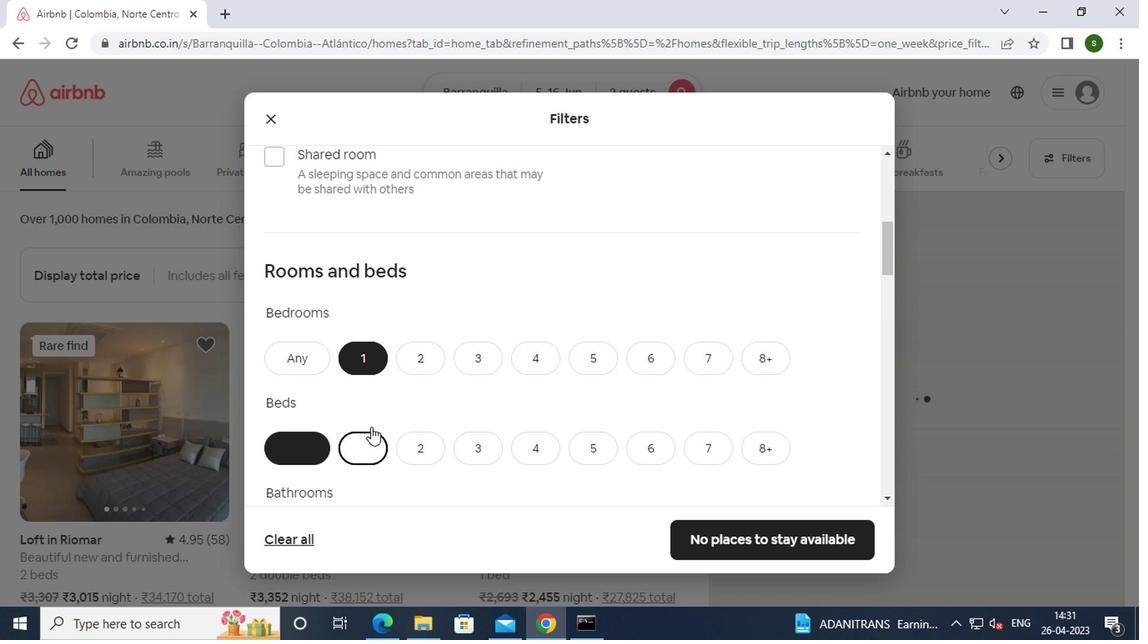 
Action: Mouse scrolled (412, 384) with delta (0, -1)
Screenshot: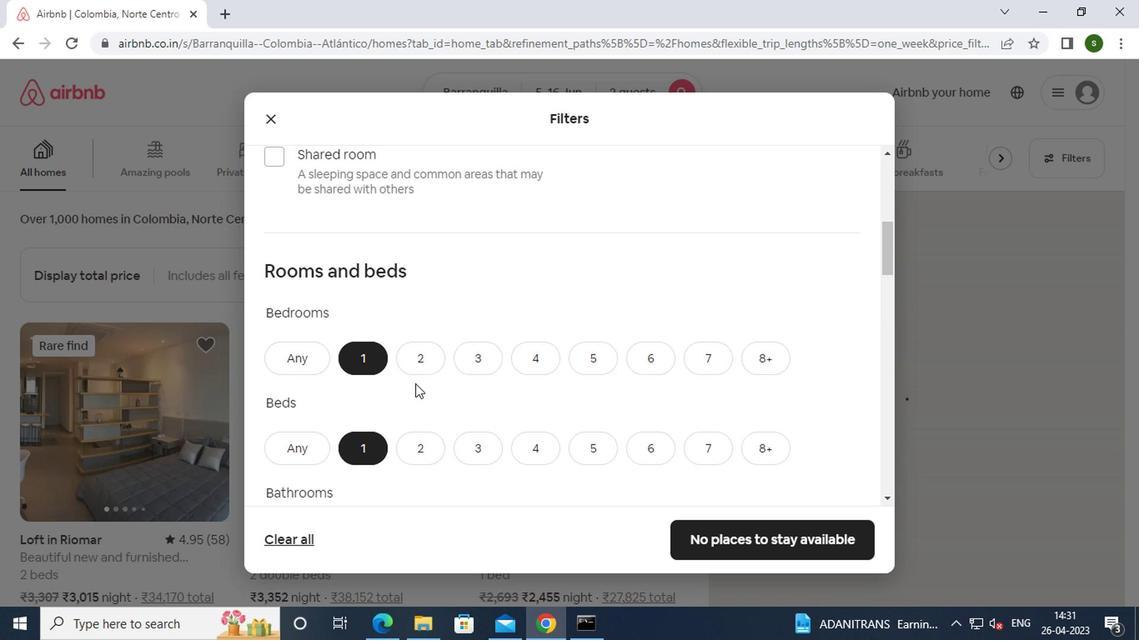 
Action: Mouse scrolled (412, 384) with delta (0, -1)
Screenshot: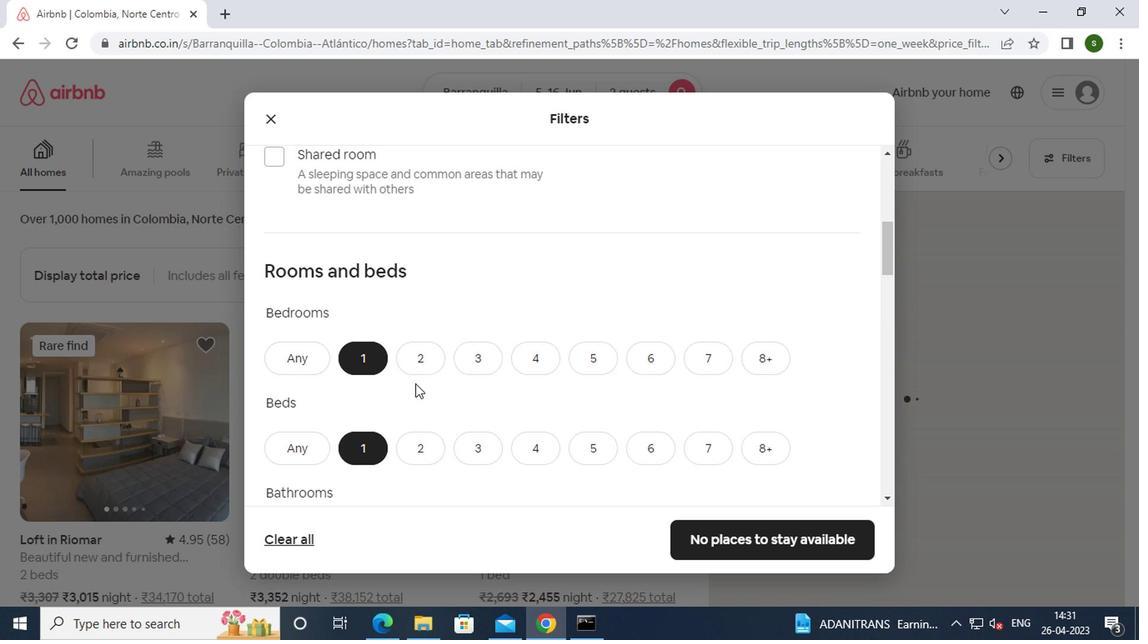 
Action: Mouse moved to (376, 371)
Screenshot: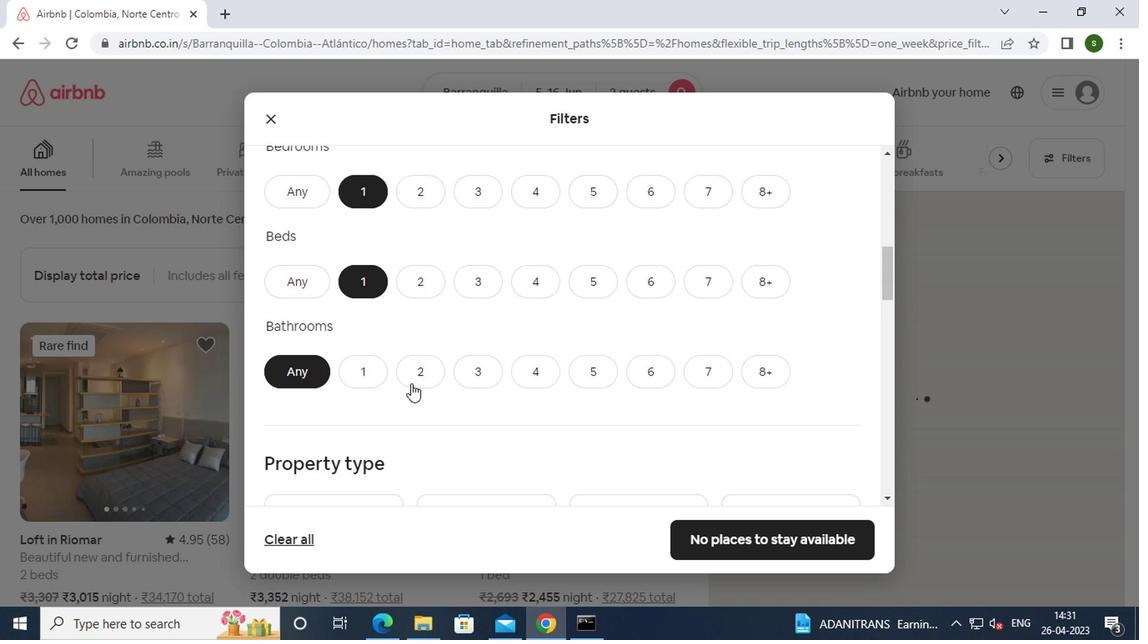 
Action: Mouse pressed left at (376, 371)
Screenshot: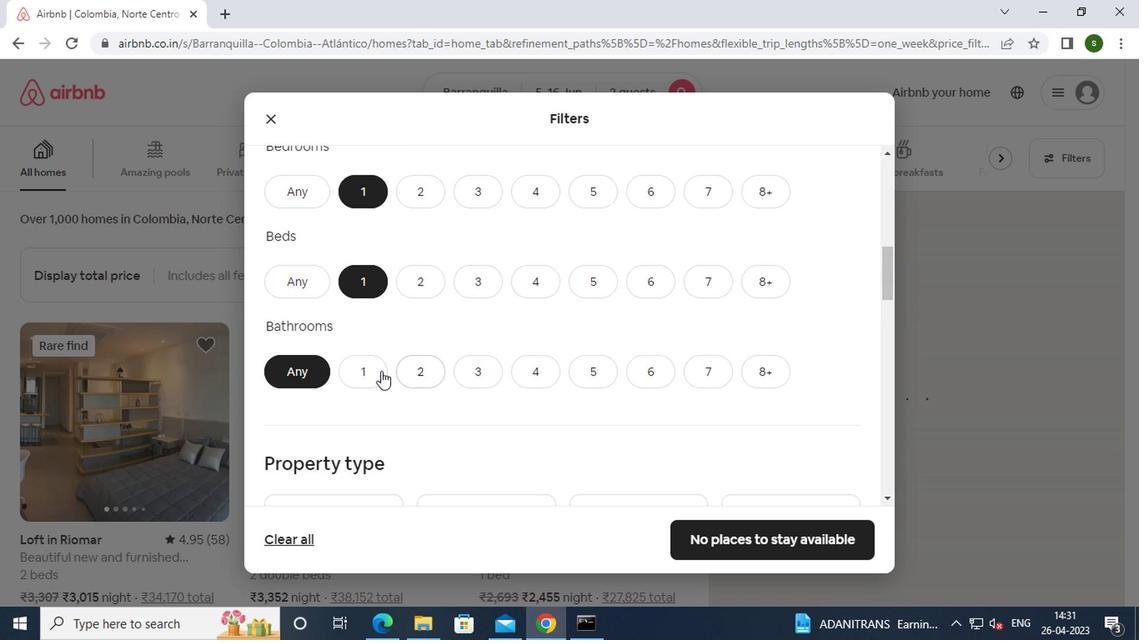 
Action: Mouse moved to (462, 326)
Screenshot: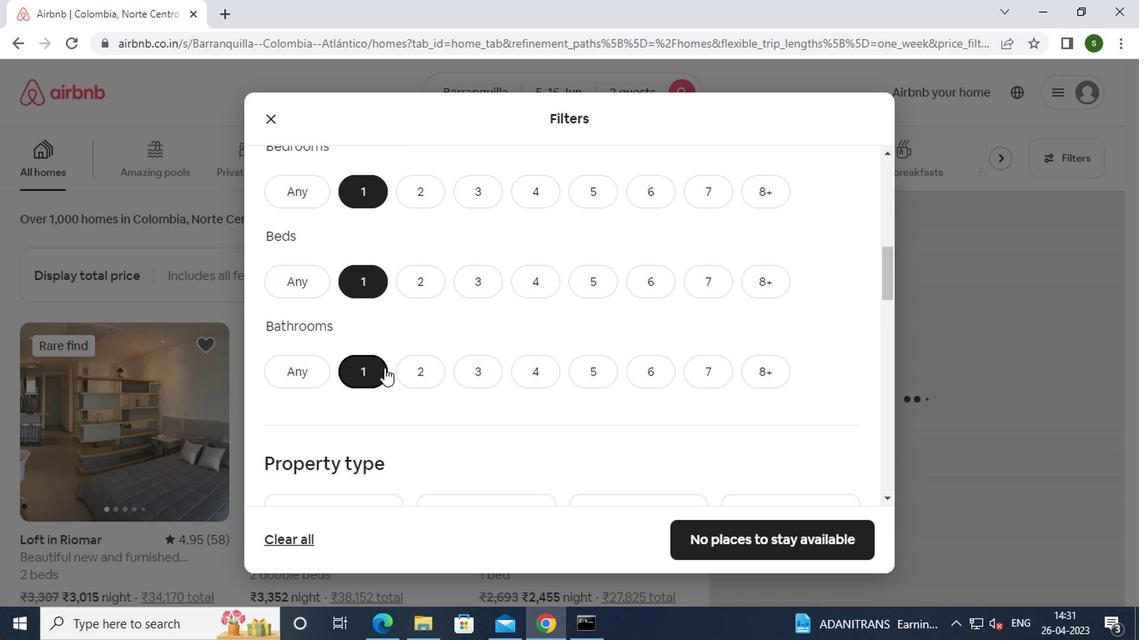 
Action: Mouse scrolled (462, 326) with delta (0, 0)
Screenshot: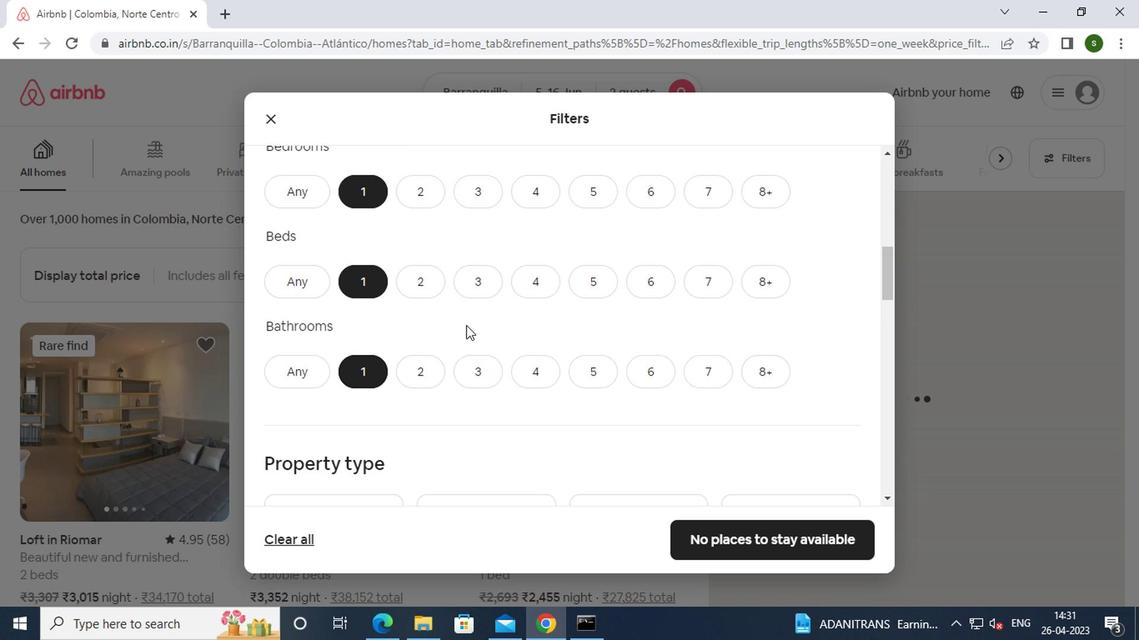 
Action: Mouse scrolled (462, 326) with delta (0, 0)
Screenshot: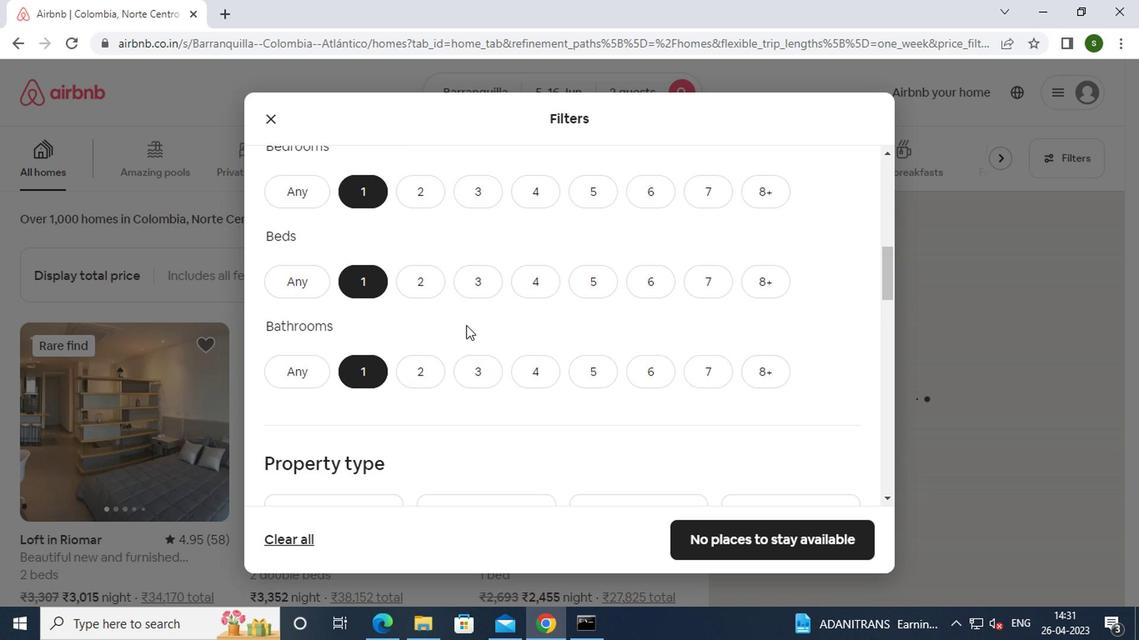 
Action: Mouse scrolled (462, 326) with delta (0, 0)
Screenshot: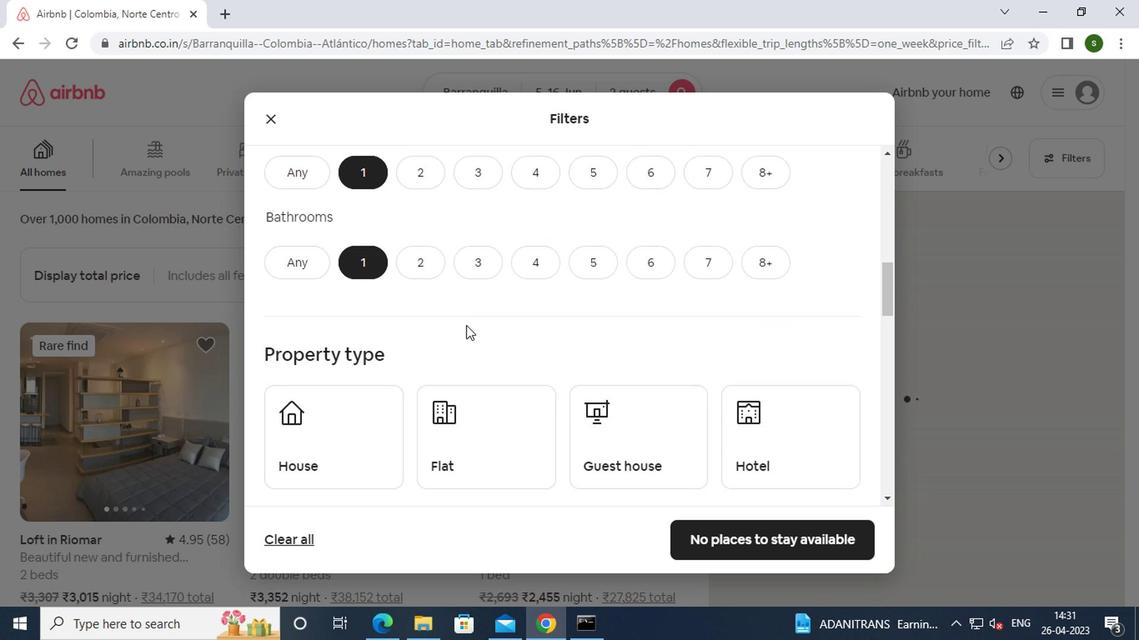 
Action: Mouse moved to (347, 329)
Screenshot: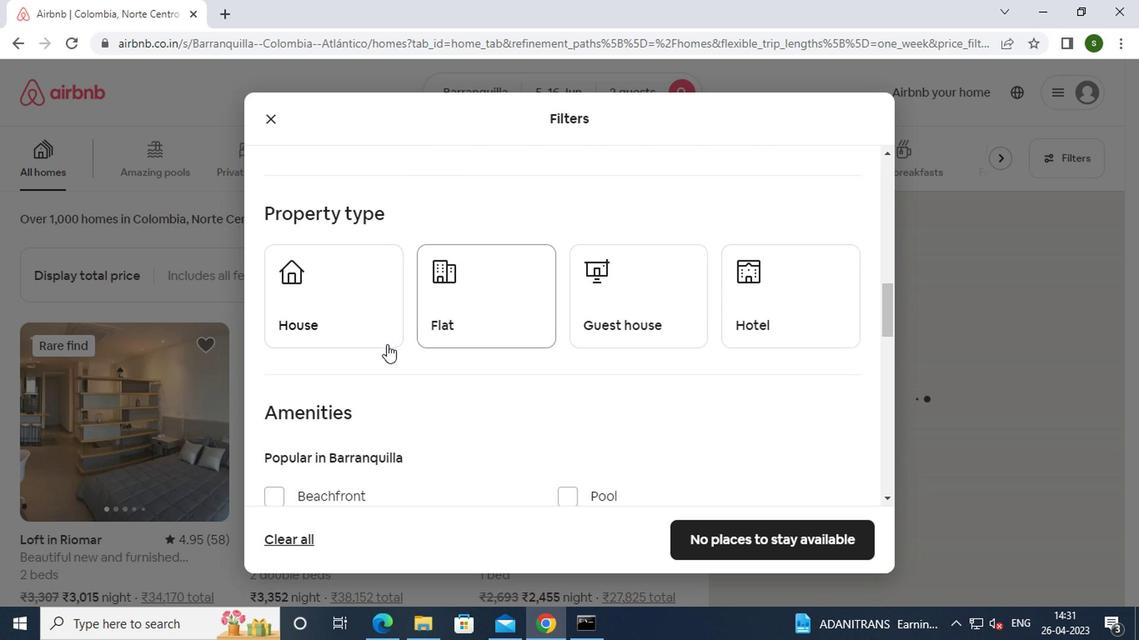 
Action: Mouse pressed left at (347, 329)
Screenshot: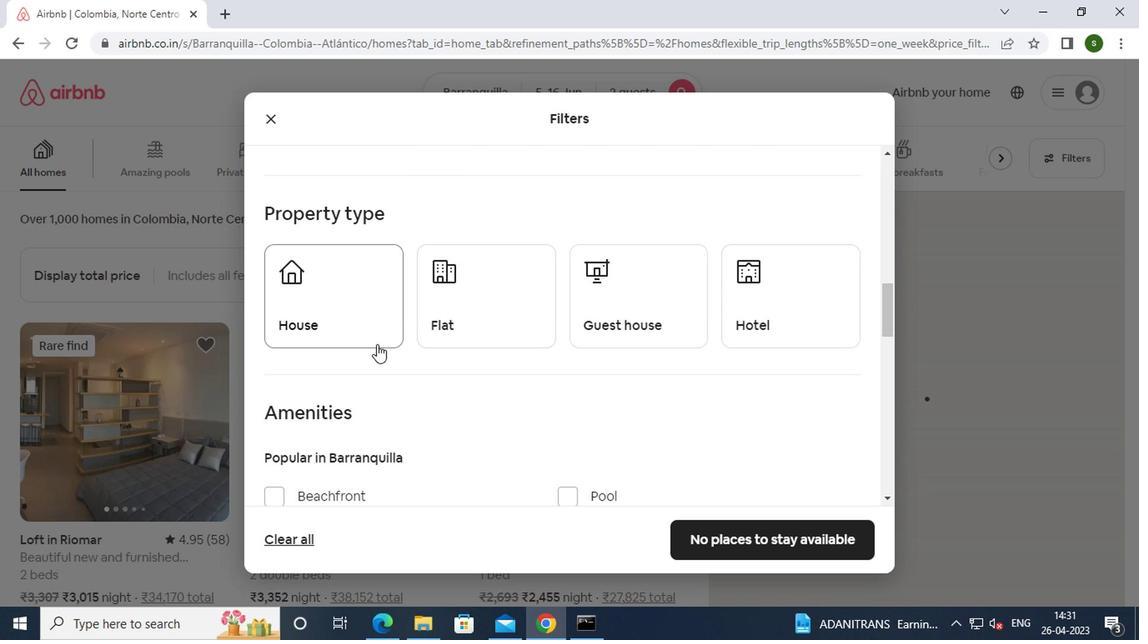 
Action: Mouse moved to (472, 328)
Screenshot: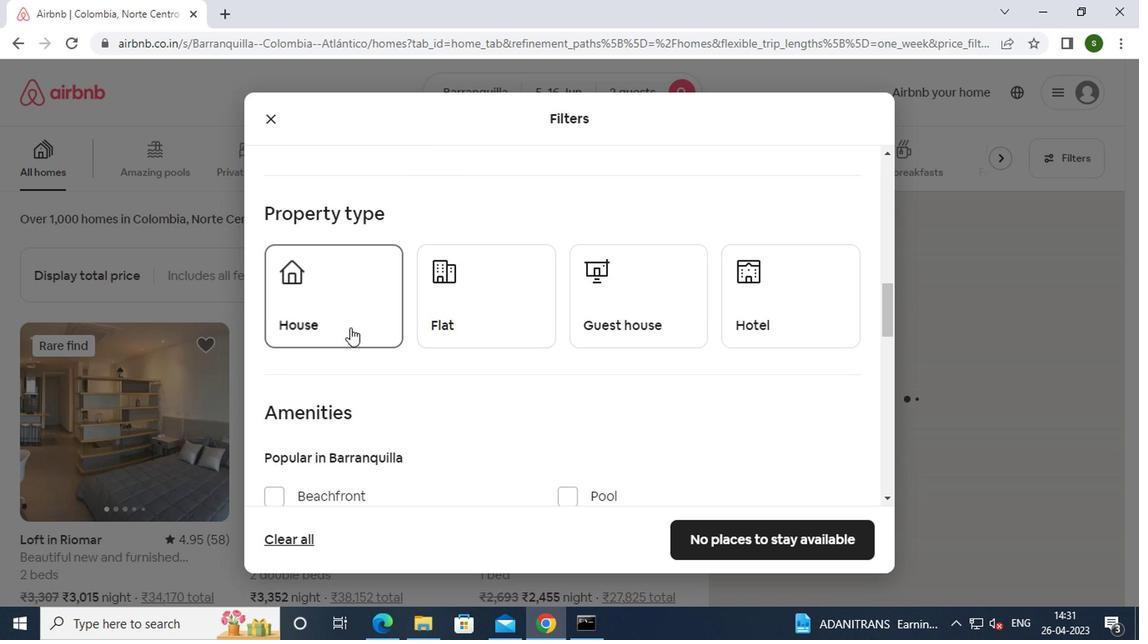 
Action: Mouse pressed left at (472, 328)
Screenshot: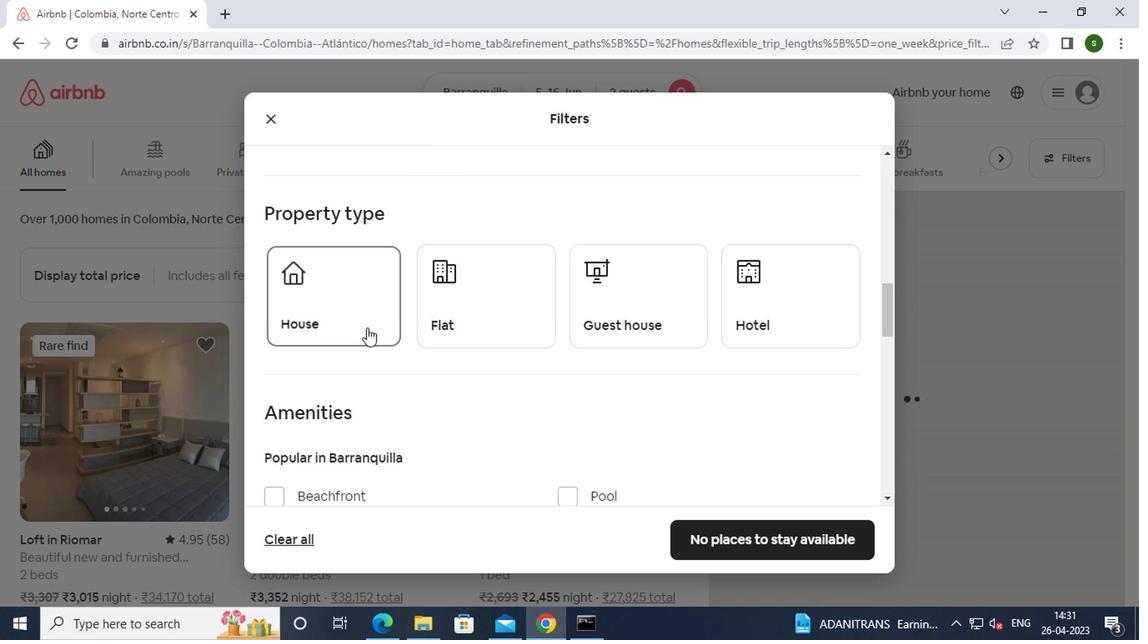 
Action: Mouse moved to (631, 324)
Screenshot: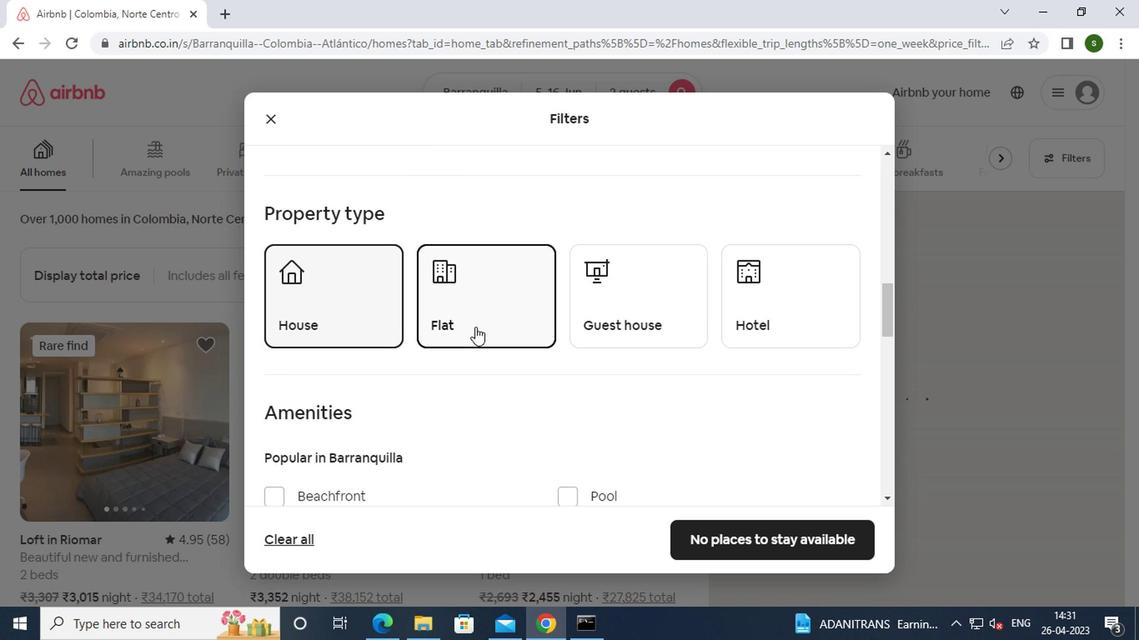 
Action: Mouse pressed left at (631, 324)
Screenshot: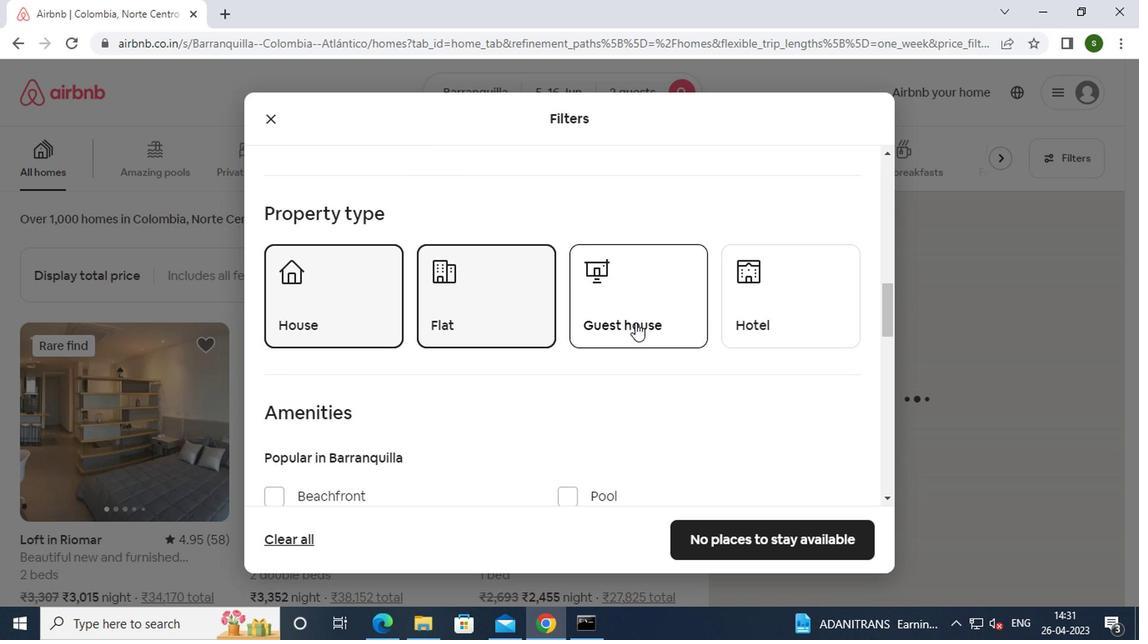 
Action: Mouse moved to (729, 302)
Screenshot: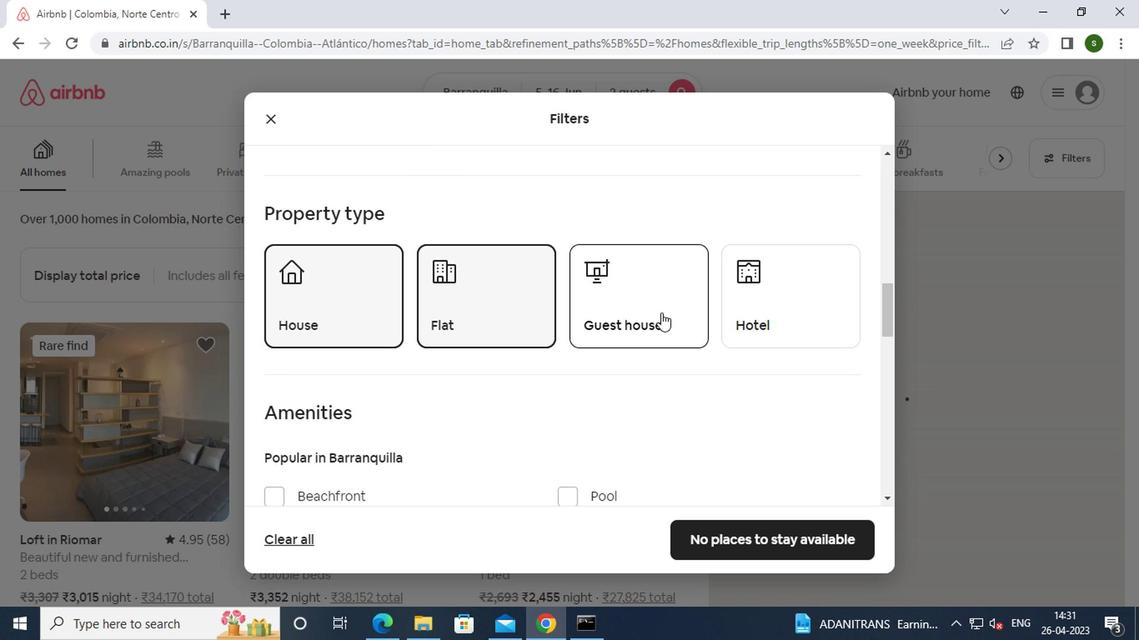 
Action: Mouse pressed left at (729, 302)
Screenshot: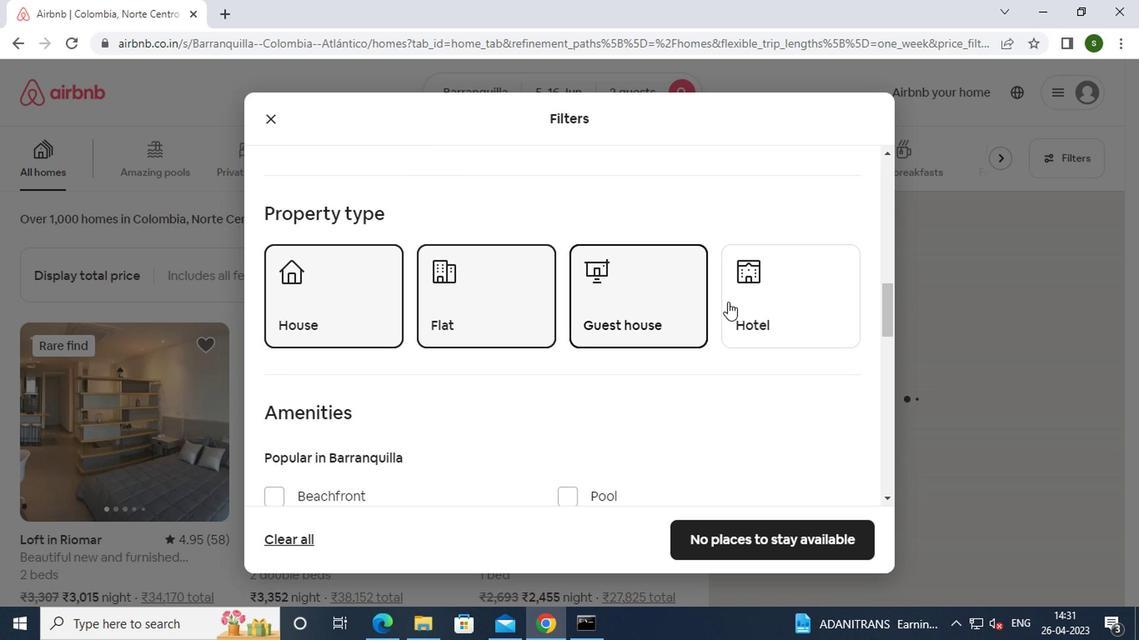
Action: Mouse moved to (567, 332)
Screenshot: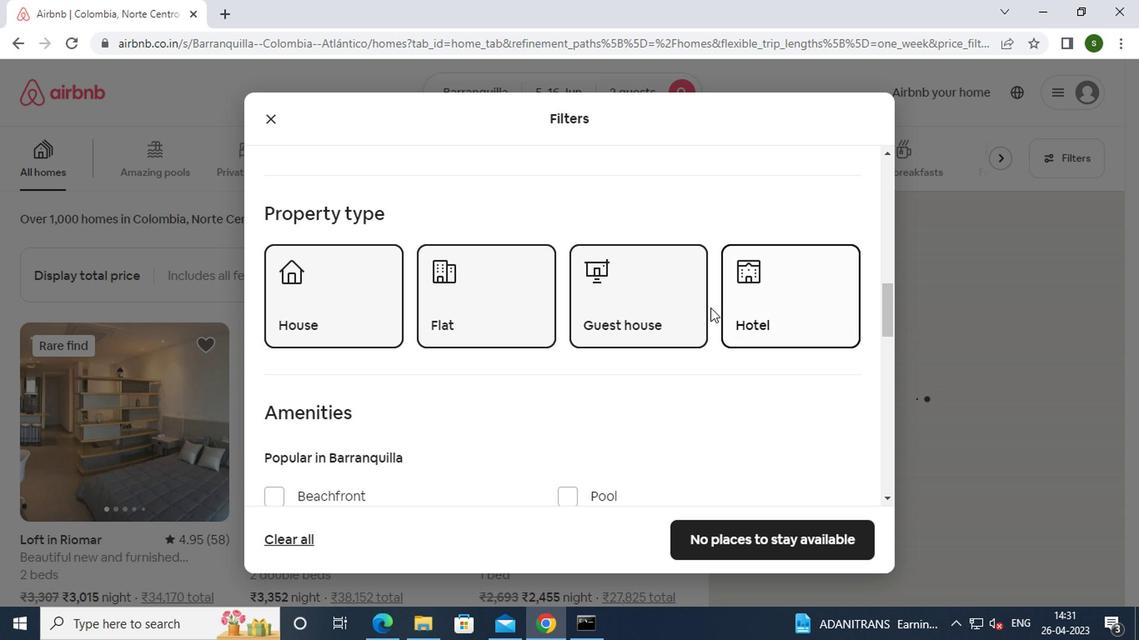 
Action: Mouse scrolled (567, 332) with delta (0, 0)
Screenshot: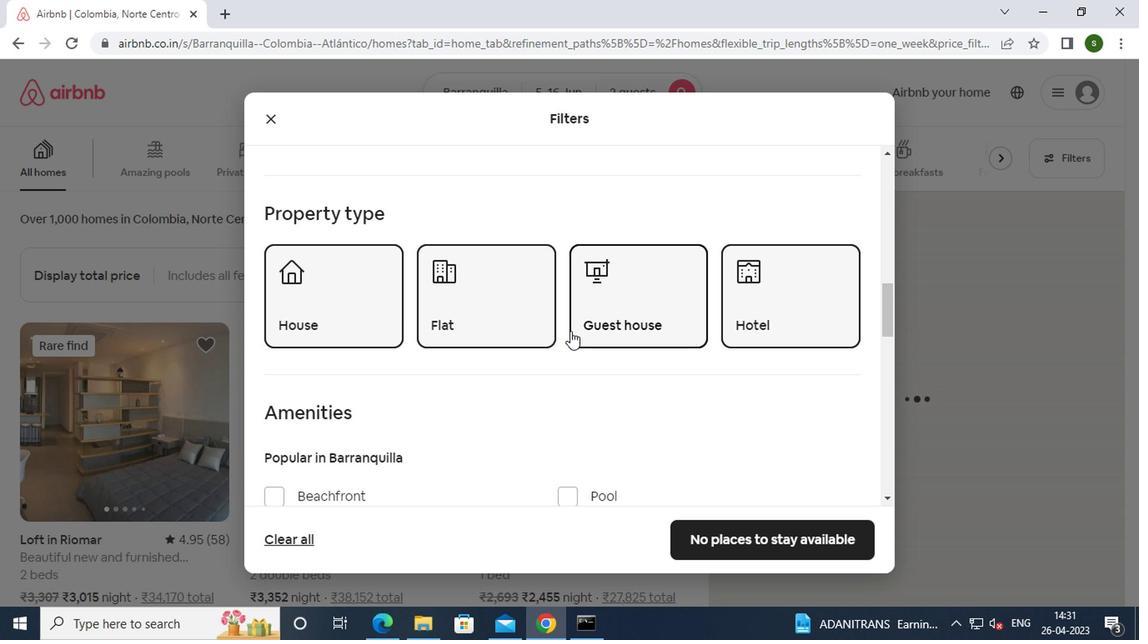 
Action: Mouse scrolled (567, 332) with delta (0, 0)
Screenshot: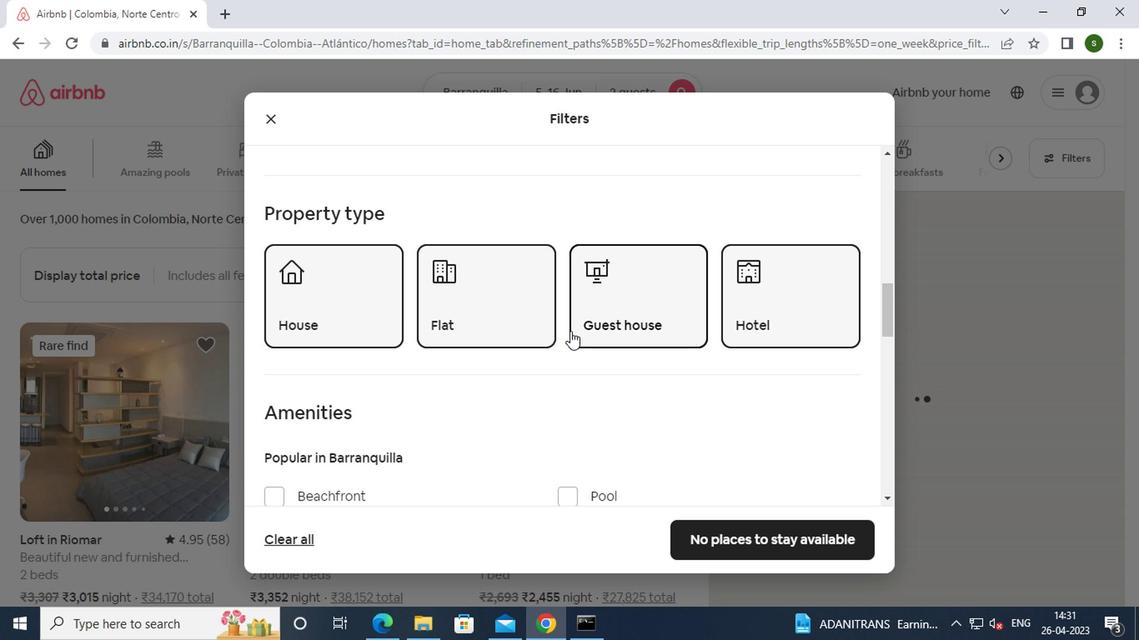 
Action: Mouse scrolled (567, 332) with delta (0, 0)
Screenshot: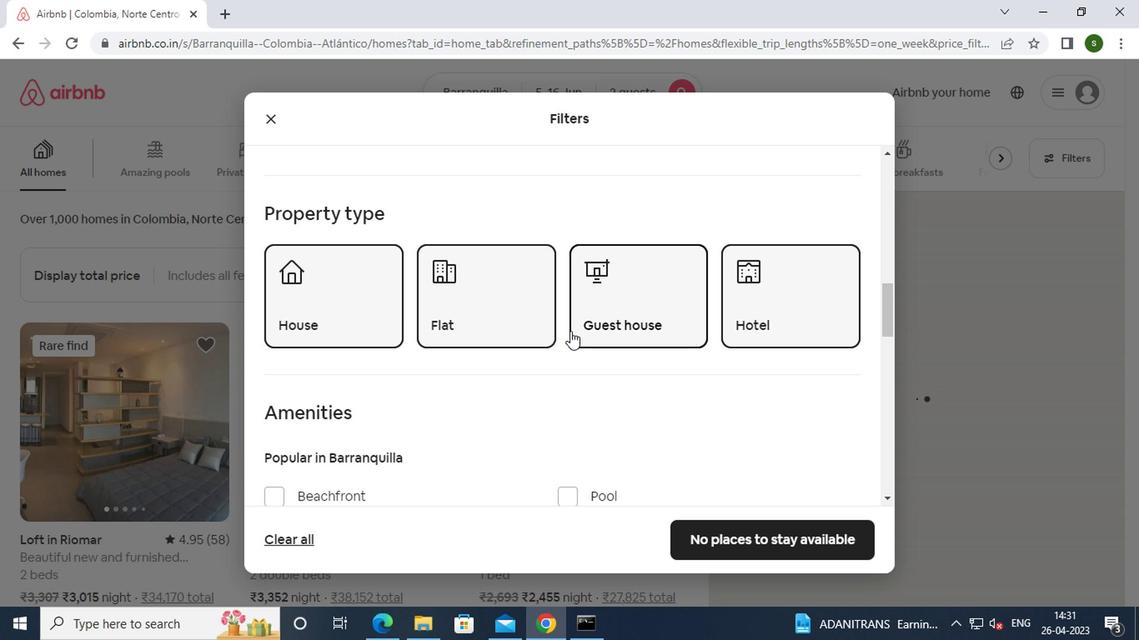 
Action: Mouse scrolled (567, 332) with delta (0, 0)
Screenshot: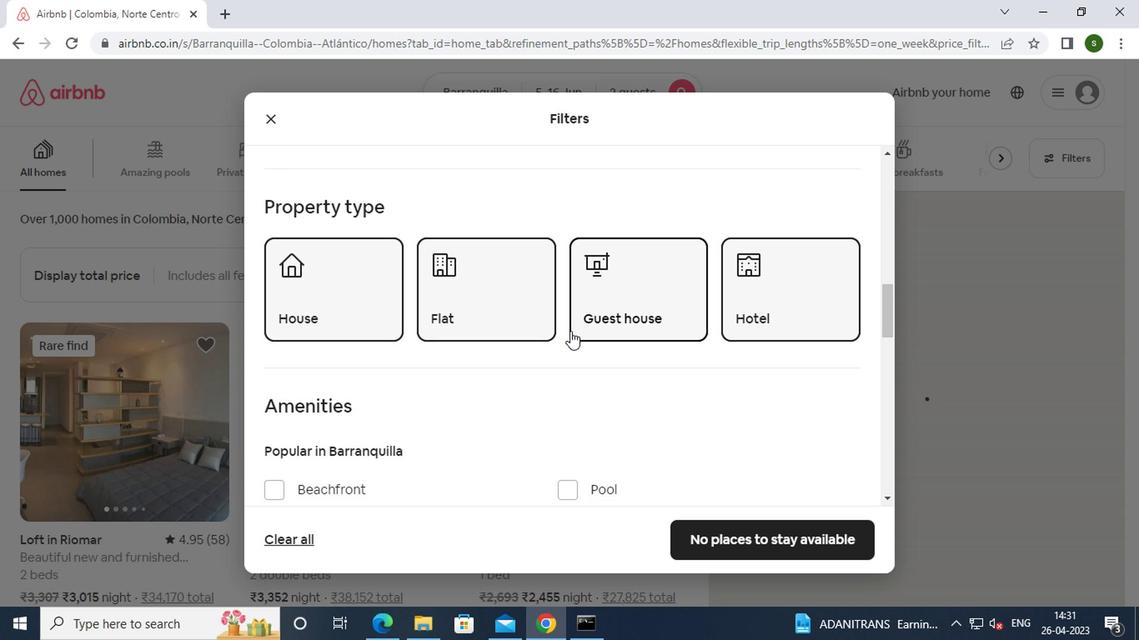 
Action: Mouse scrolled (567, 332) with delta (0, 0)
Screenshot: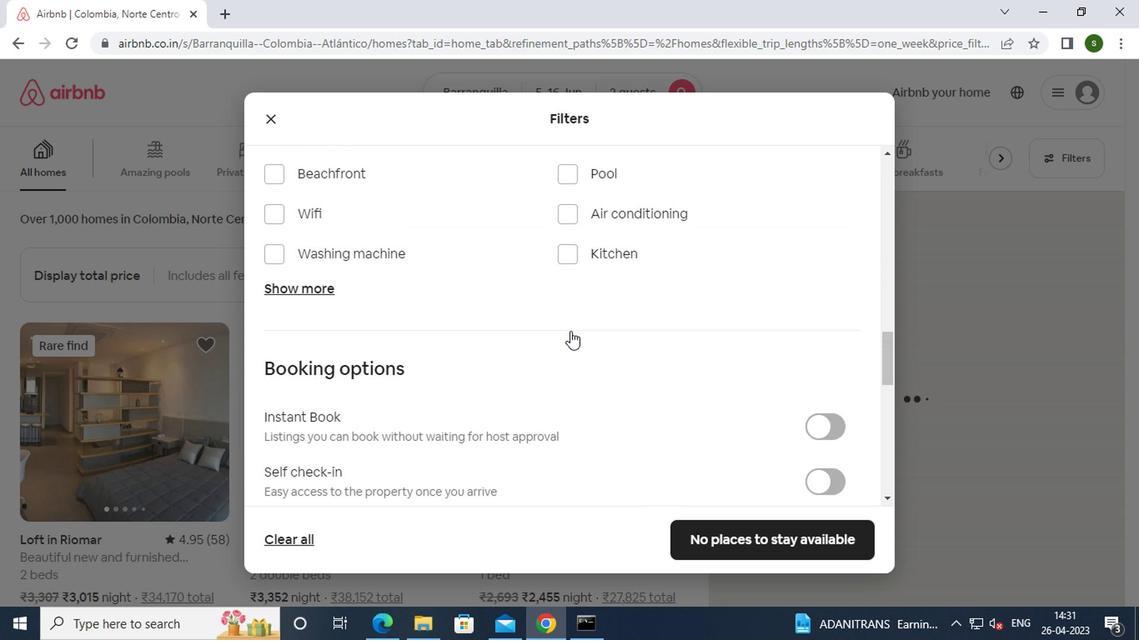 
Action: Mouse scrolled (567, 332) with delta (0, 0)
Screenshot: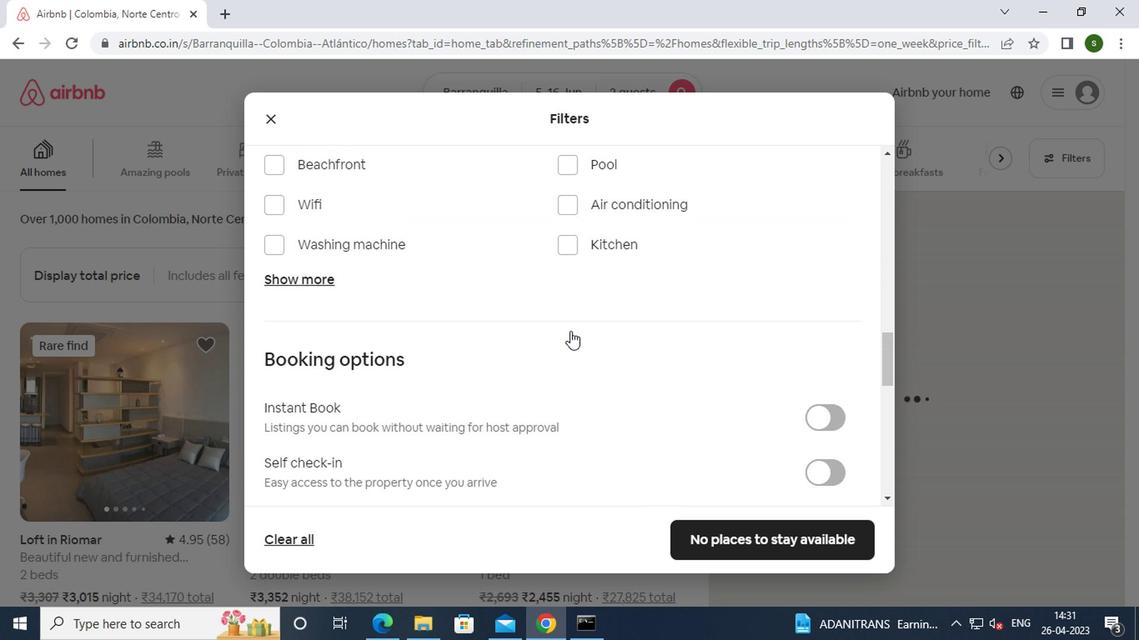 
Action: Mouse moved to (808, 301)
Screenshot: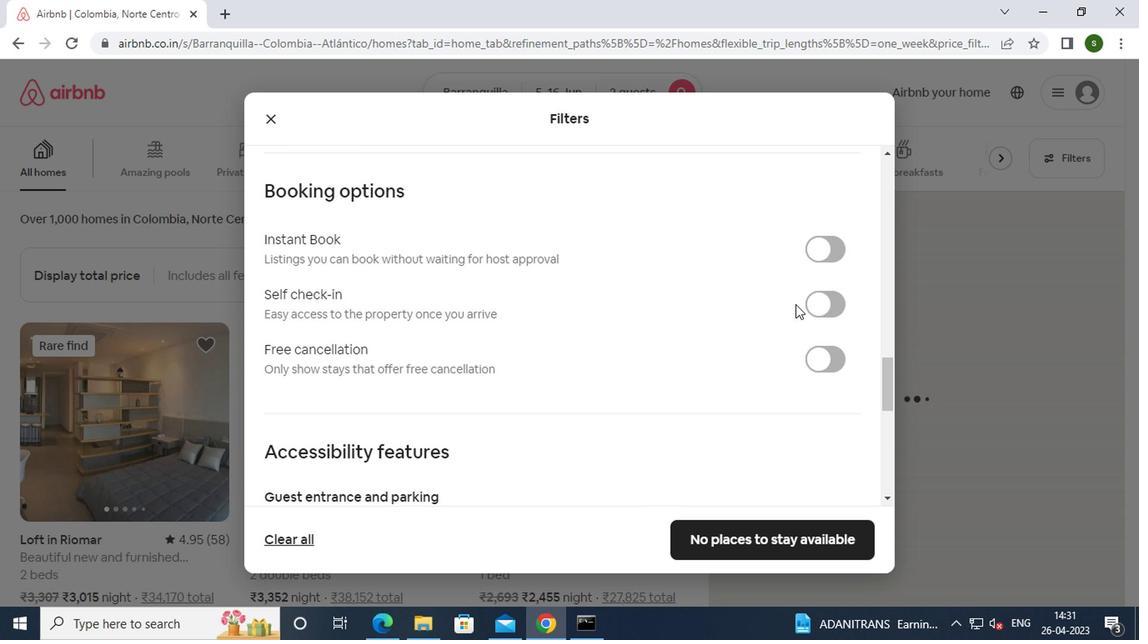 
Action: Mouse pressed left at (808, 301)
Screenshot: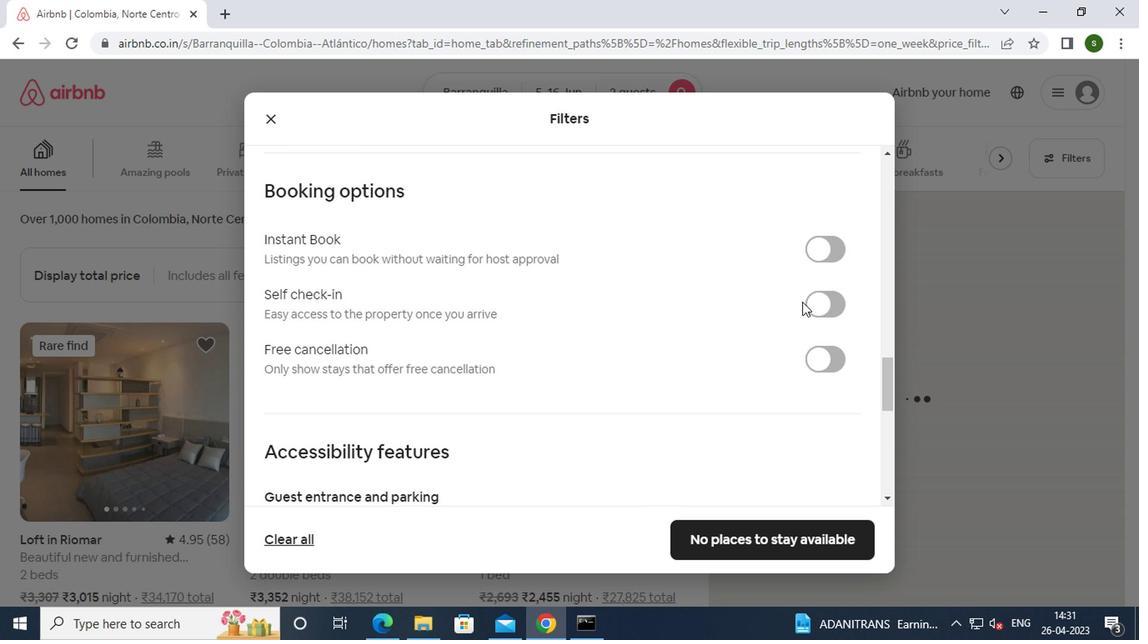 
Action: Mouse moved to (633, 350)
Screenshot: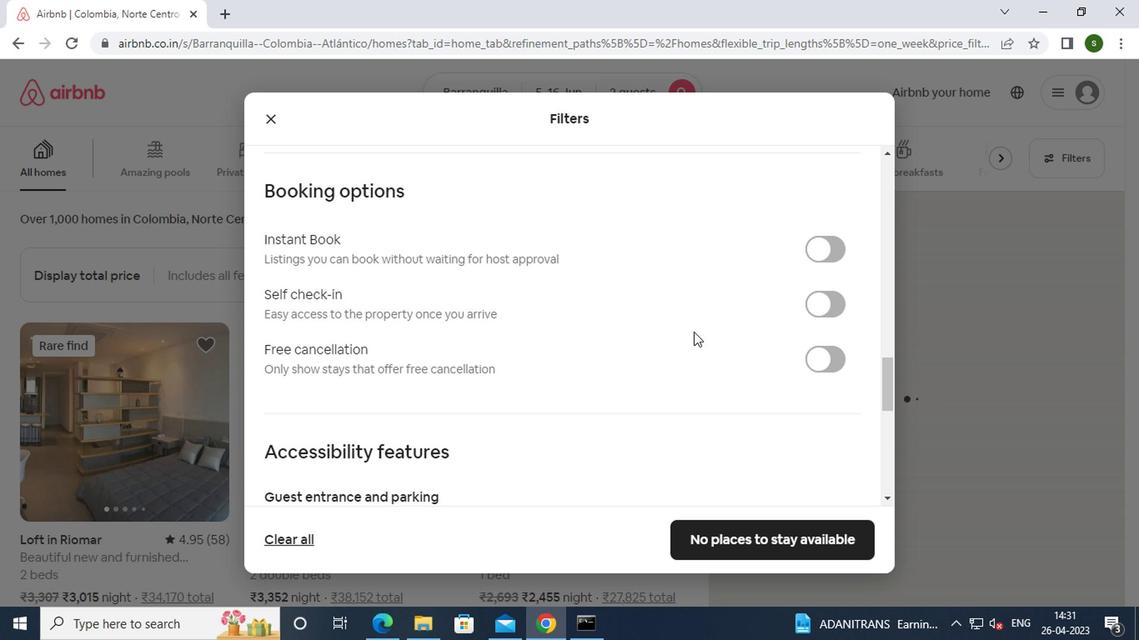 
Action: Mouse scrolled (633, 349) with delta (0, -1)
Screenshot: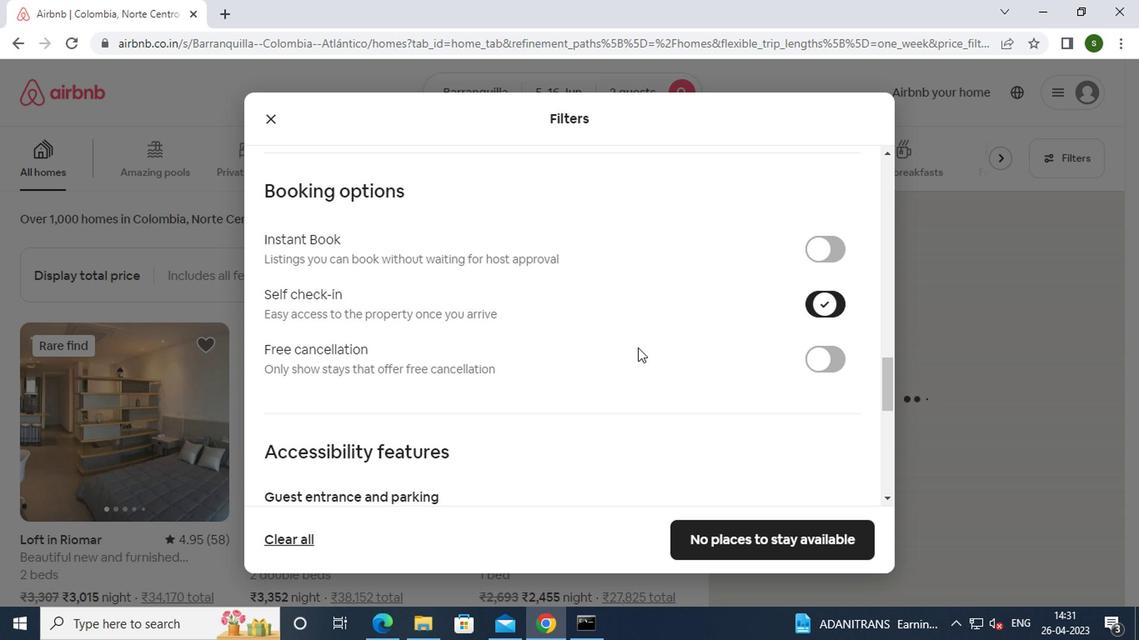 
Action: Mouse scrolled (633, 349) with delta (0, -1)
Screenshot: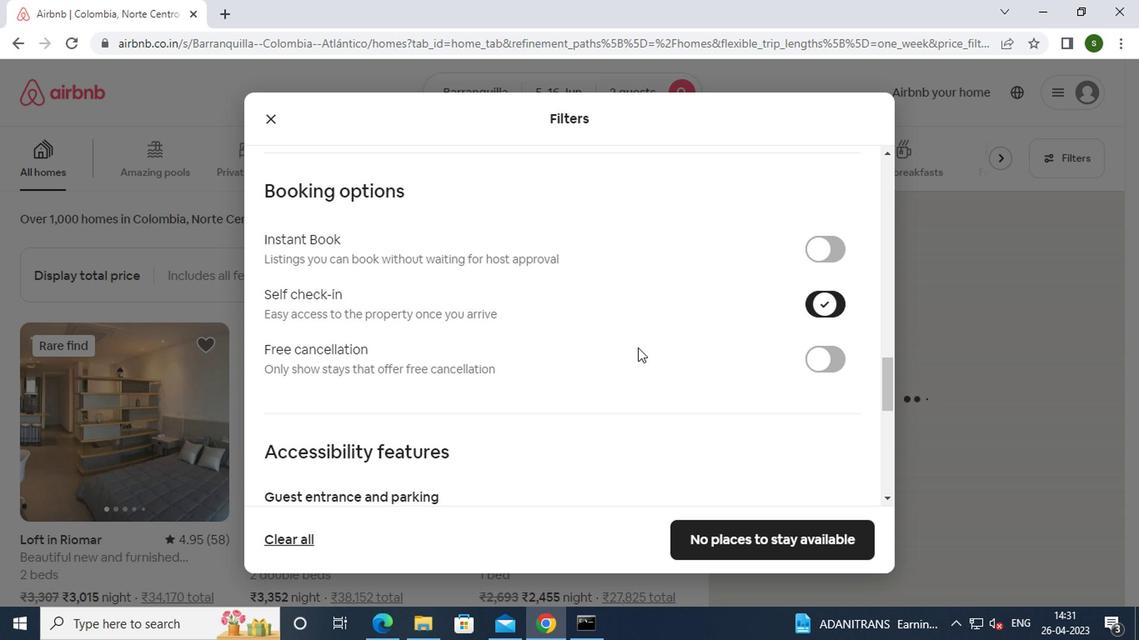 
Action: Mouse scrolled (633, 349) with delta (0, -1)
Screenshot: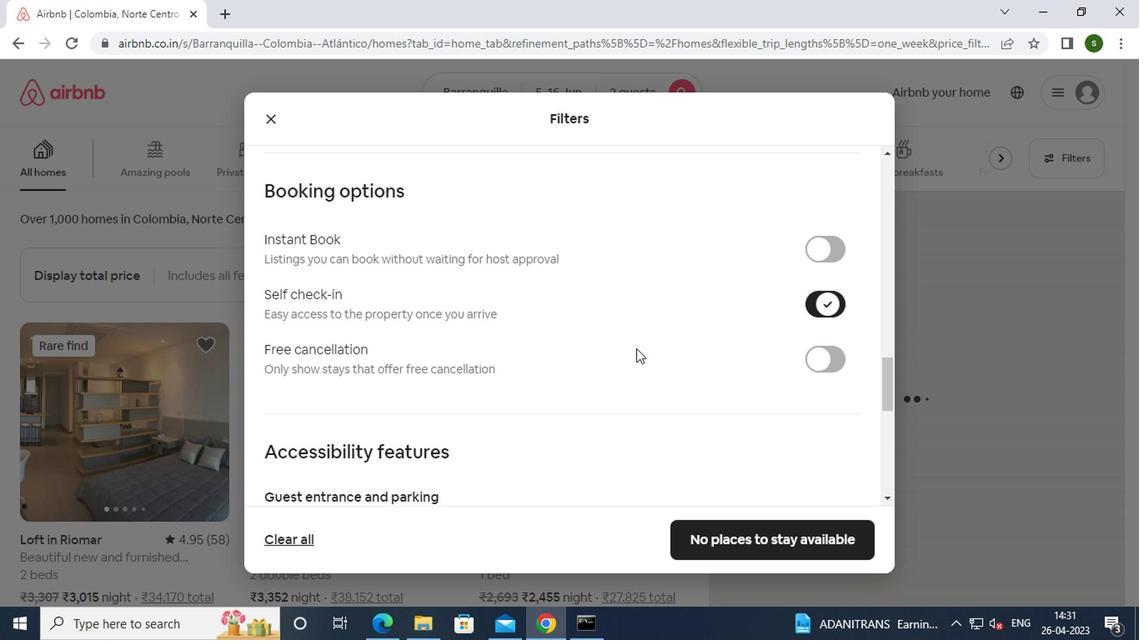 
Action: Mouse scrolled (633, 349) with delta (0, -1)
Screenshot: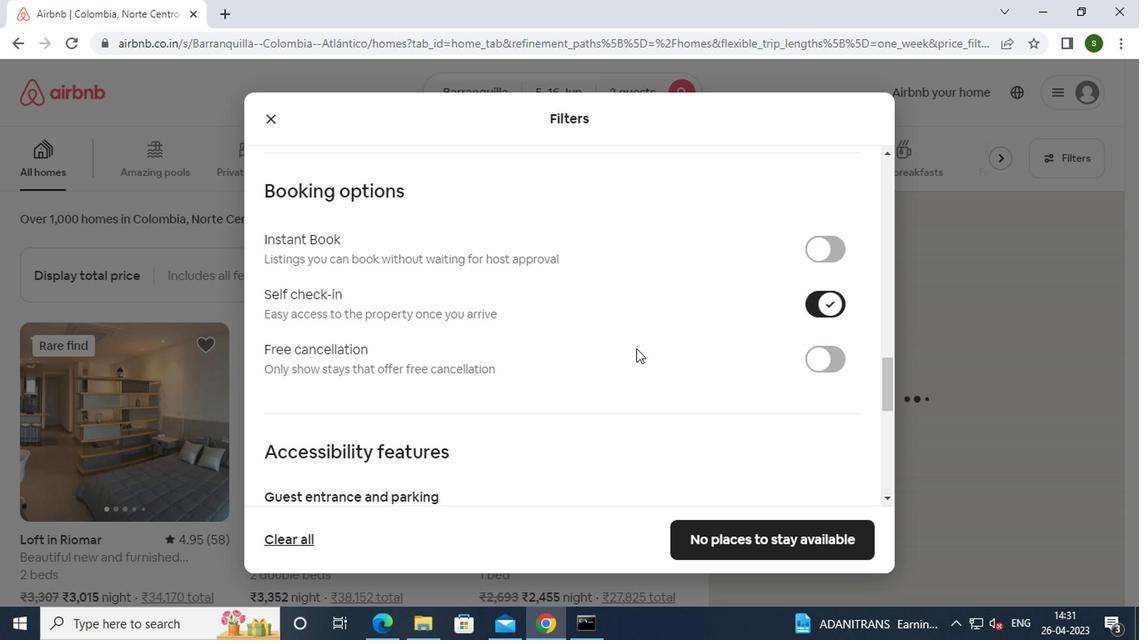 
Action: Mouse scrolled (633, 349) with delta (0, -1)
Screenshot: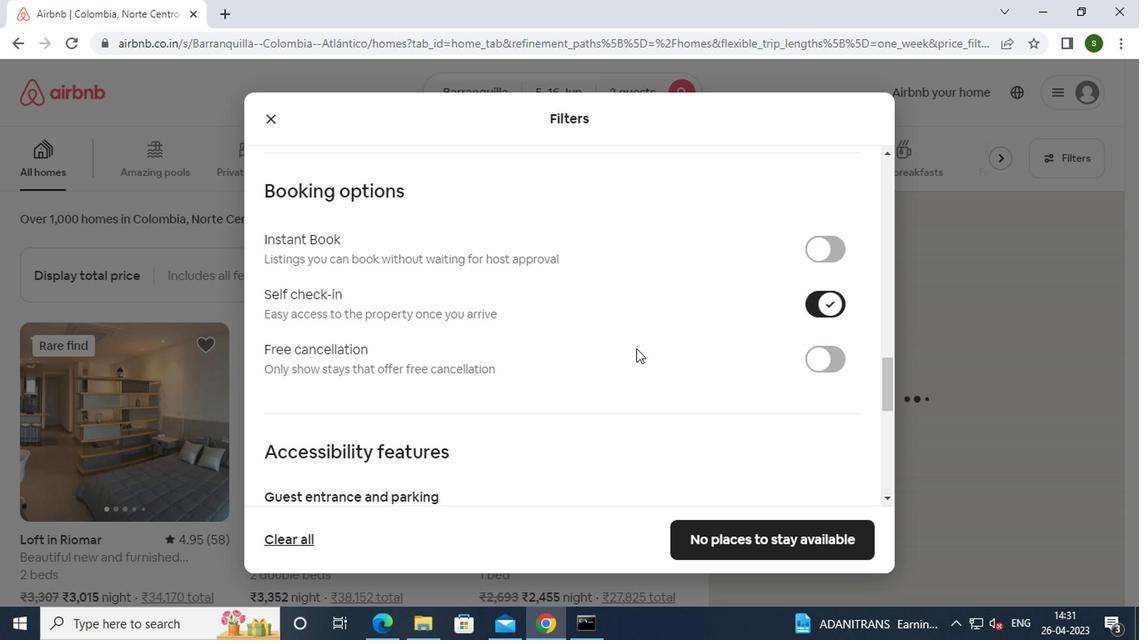 
Action: Mouse scrolled (633, 349) with delta (0, -1)
Screenshot: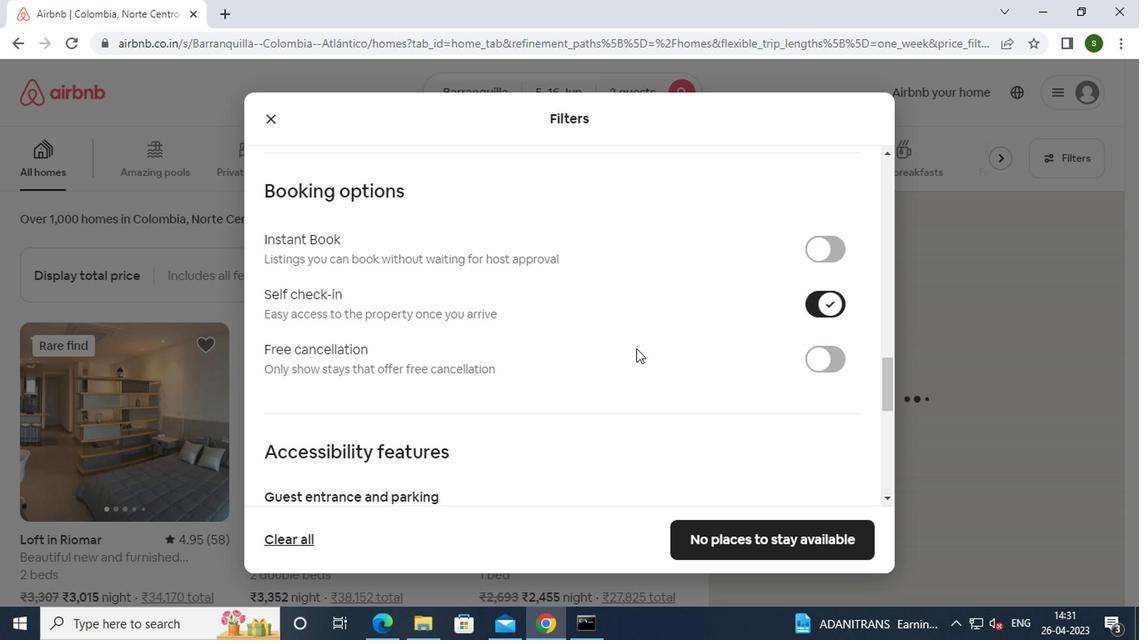 
Action: Mouse scrolled (633, 349) with delta (0, -1)
Screenshot: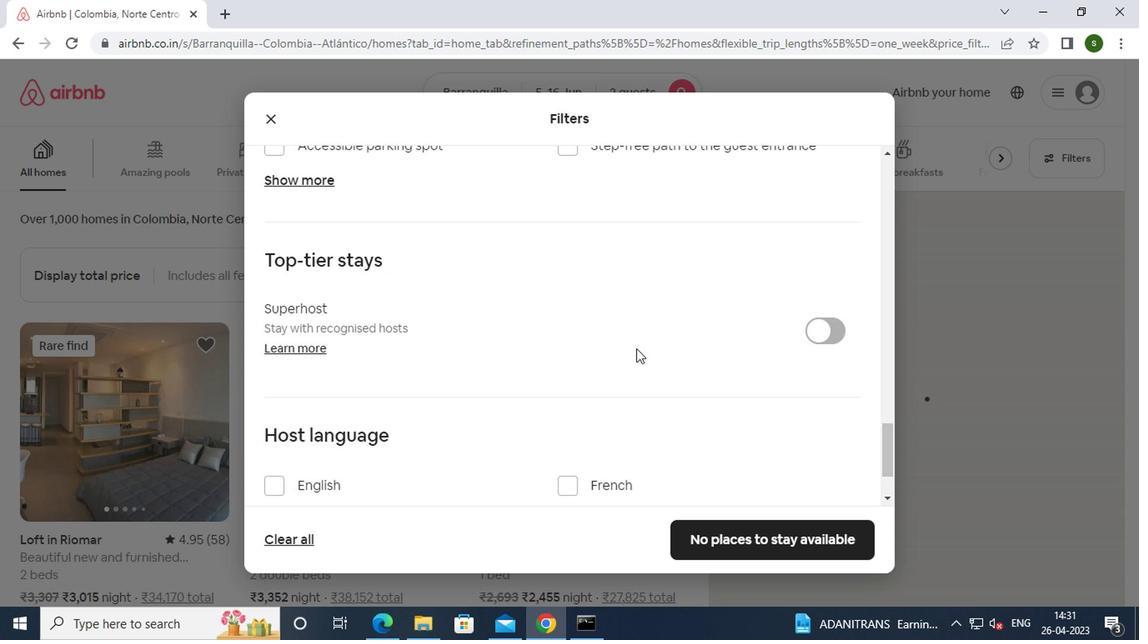 
Action: Mouse scrolled (633, 349) with delta (0, -1)
Screenshot: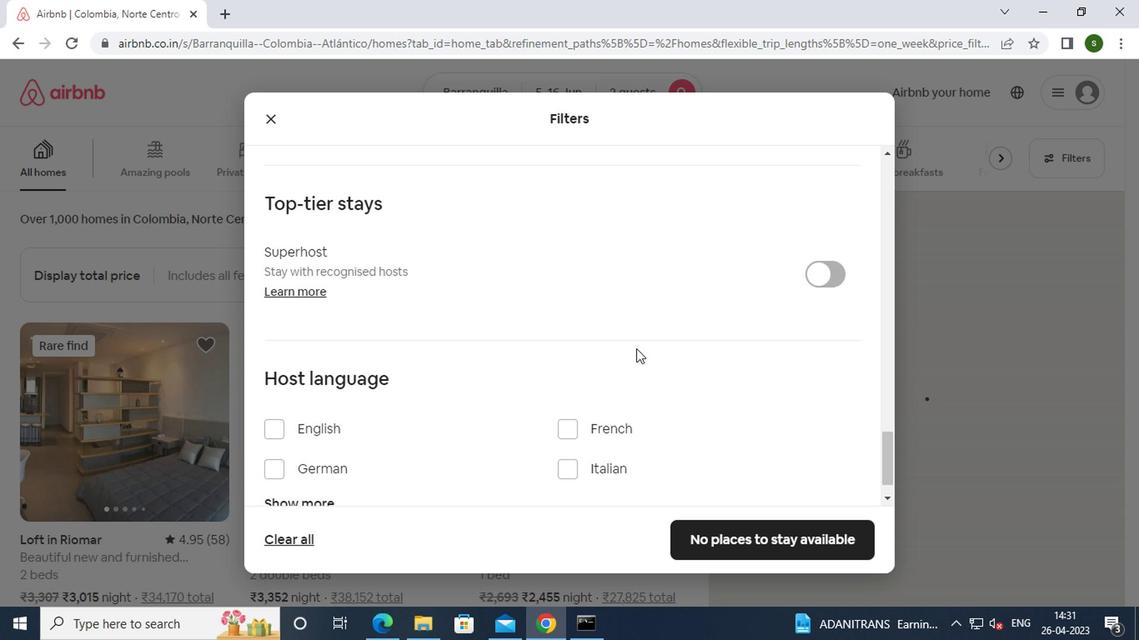 
Action: Mouse scrolled (633, 349) with delta (0, -1)
Screenshot: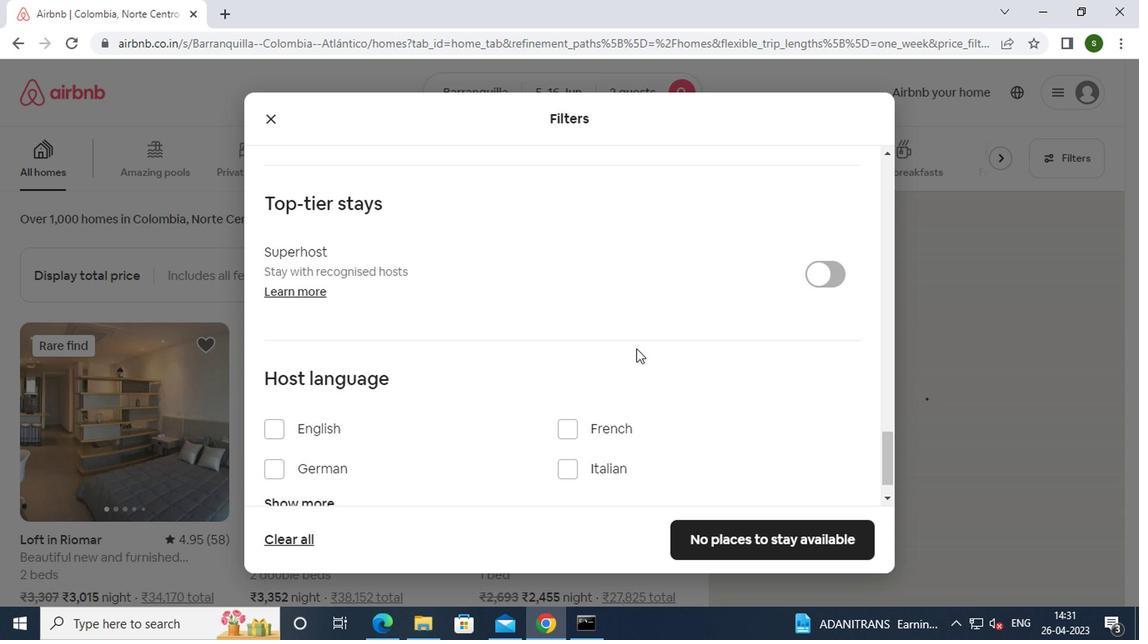 
Action: Mouse scrolled (633, 349) with delta (0, -1)
Screenshot: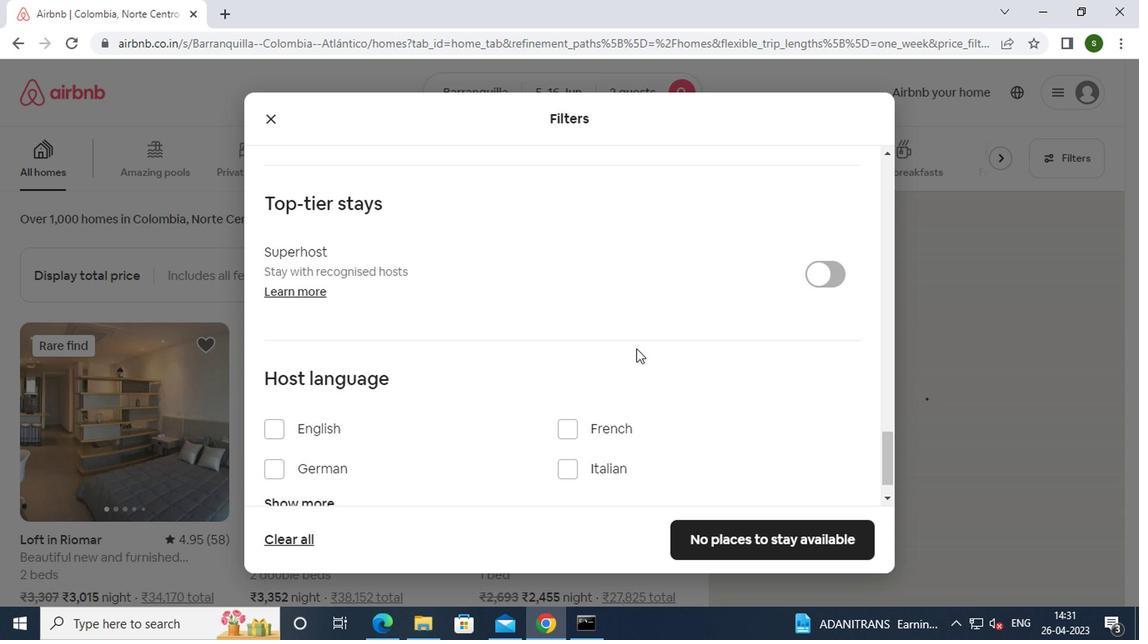
Action: Mouse moved to (312, 392)
Screenshot: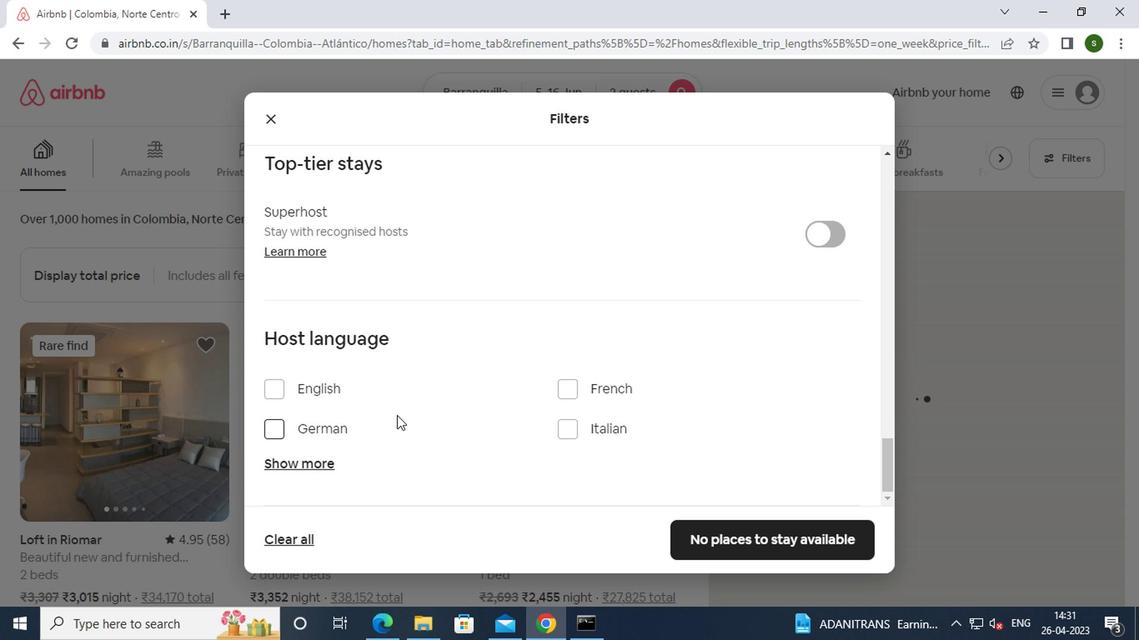 
Action: Mouse pressed left at (312, 392)
Screenshot: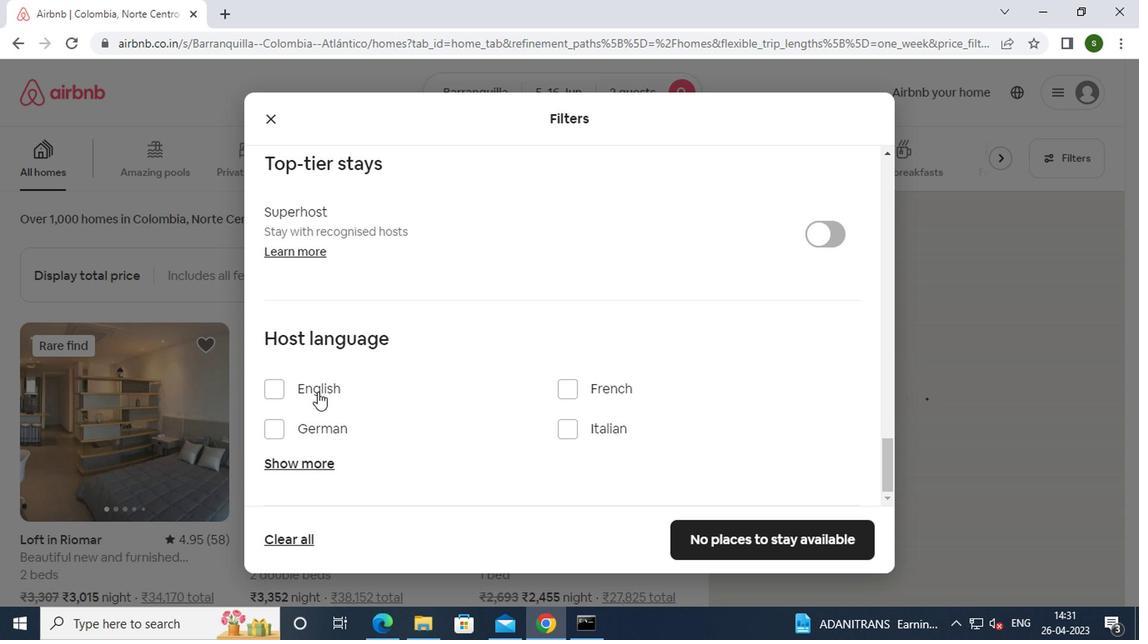 
Action: Mouse moved to (694, 533)
Screenshot: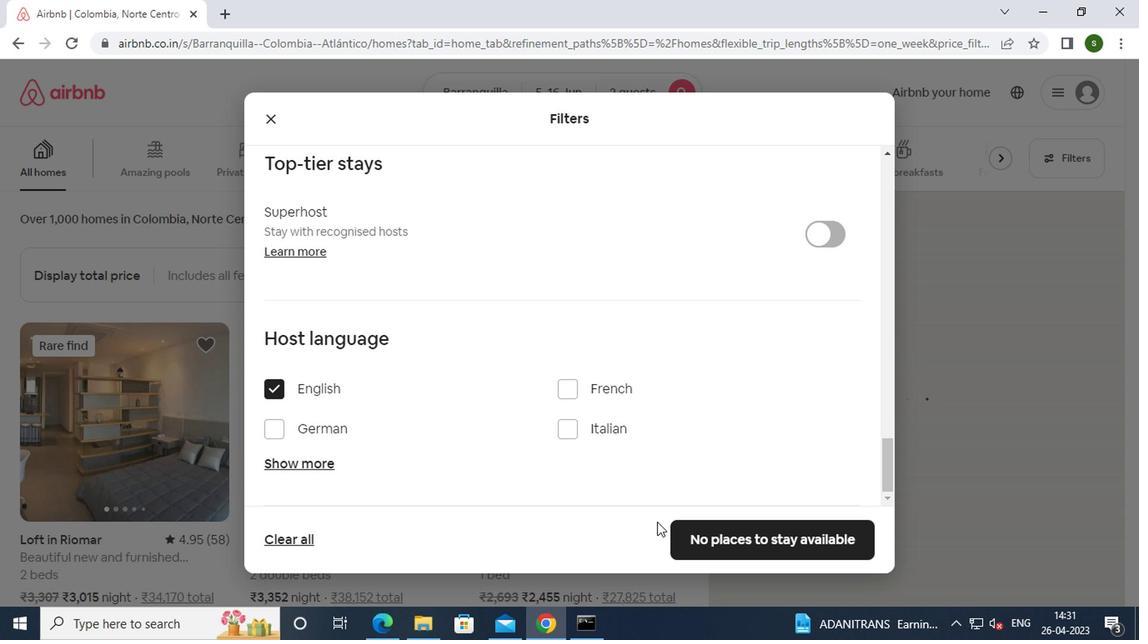 
Action: Mouse pressed left at (694, 533)
Screenshot: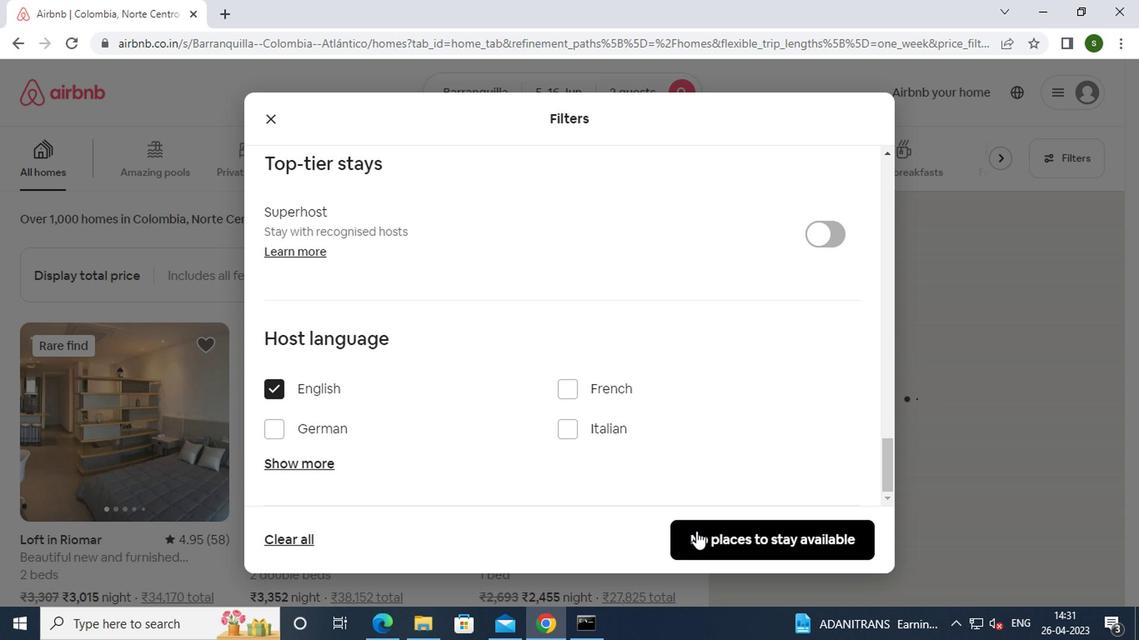 
